 Task: Search One-way flight tickets for 2 adults, in Economy from Abuja to Casablanca to travel on 02-Nov-2023.  Stops: One stop or fewer. Choice of flight is Emirates.  Outbound departure time preference is 12:00. Connecting airport is Dubai.
Action: Mouse moved to (340, 302)
Screenshot: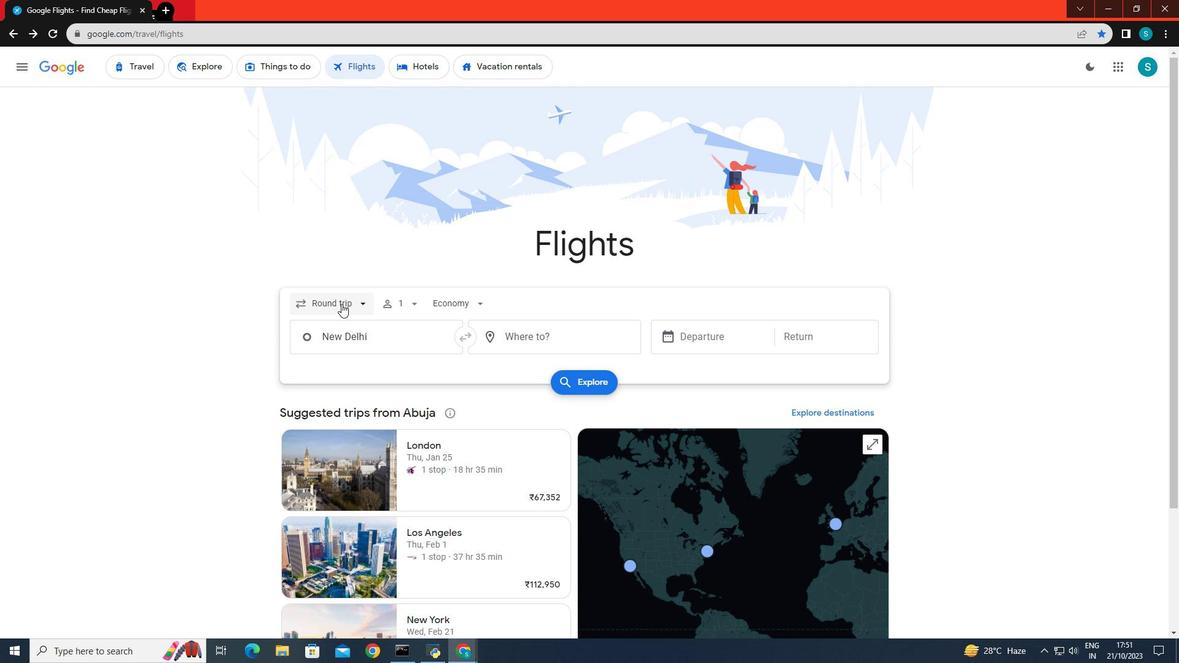 
Action: Mouse pressed left at (340, 302)
Screenshot: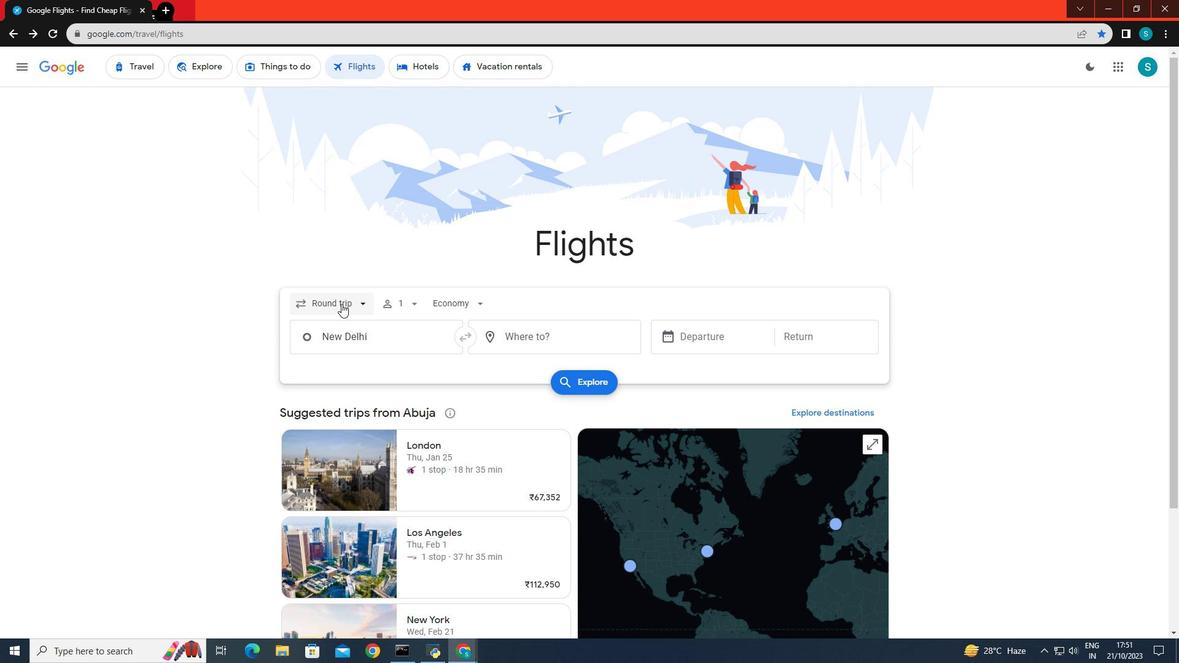 
Action: Mouse moved to (329, 356)
Screenshot: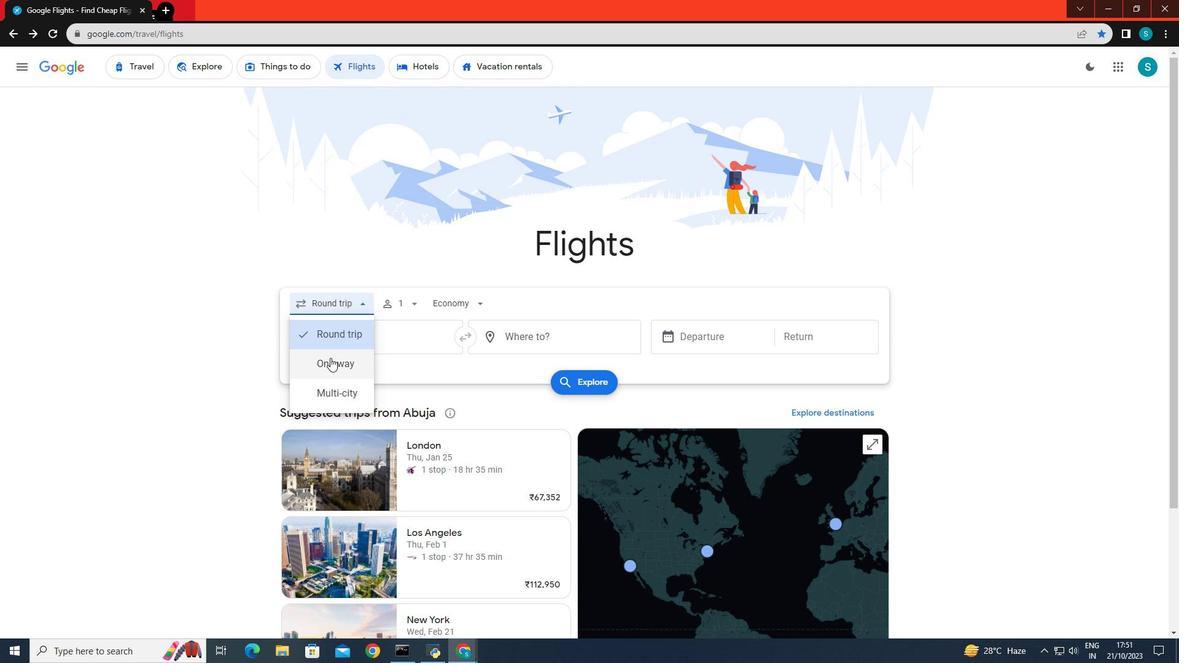 
Action: Mouse pressed left at (329, 356)
Screenshot: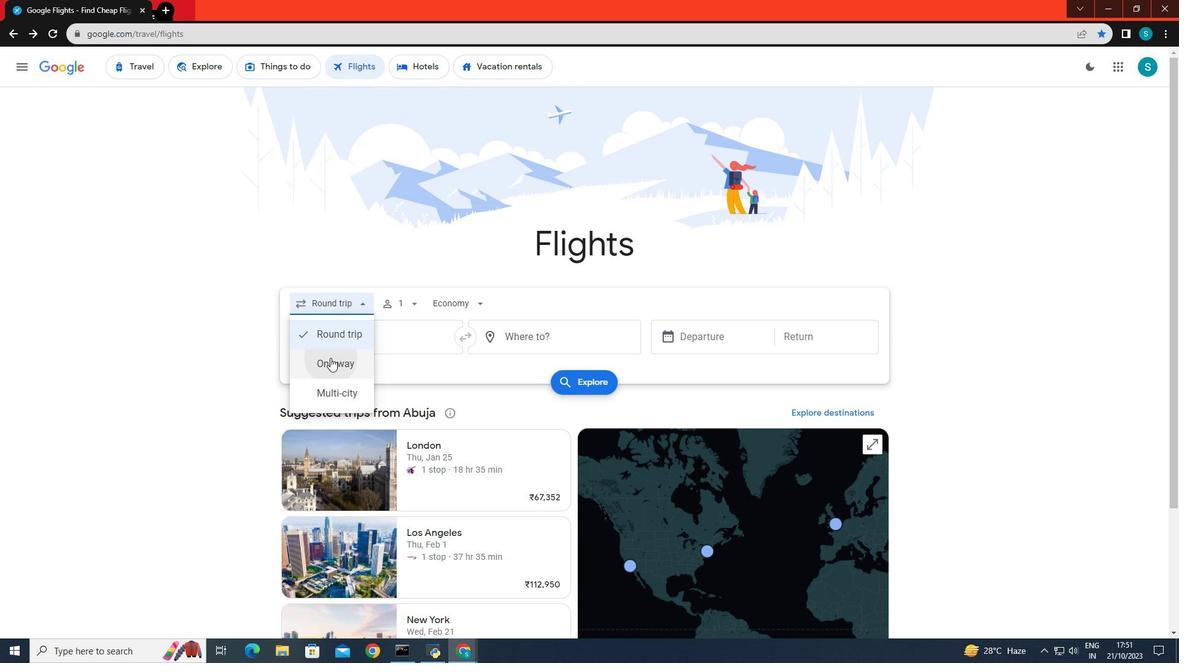 
Action: Mouse moved to (392, 299)
Screenshot: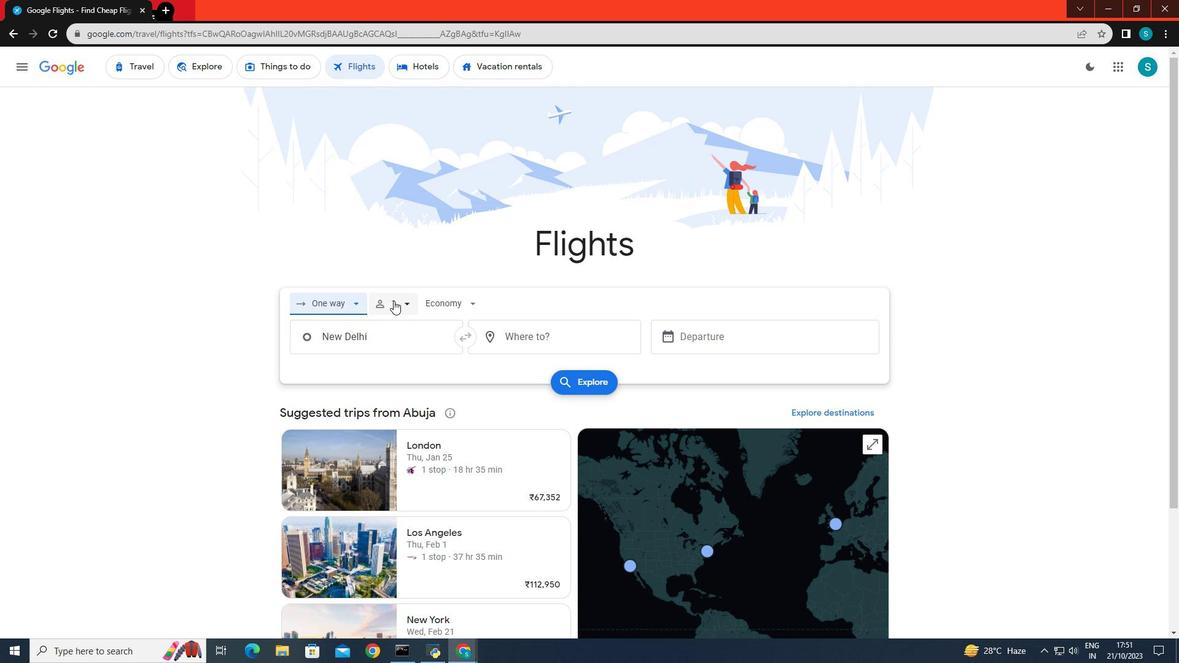 
Action: Mouse pressed left at (392, 299)
Screenshot: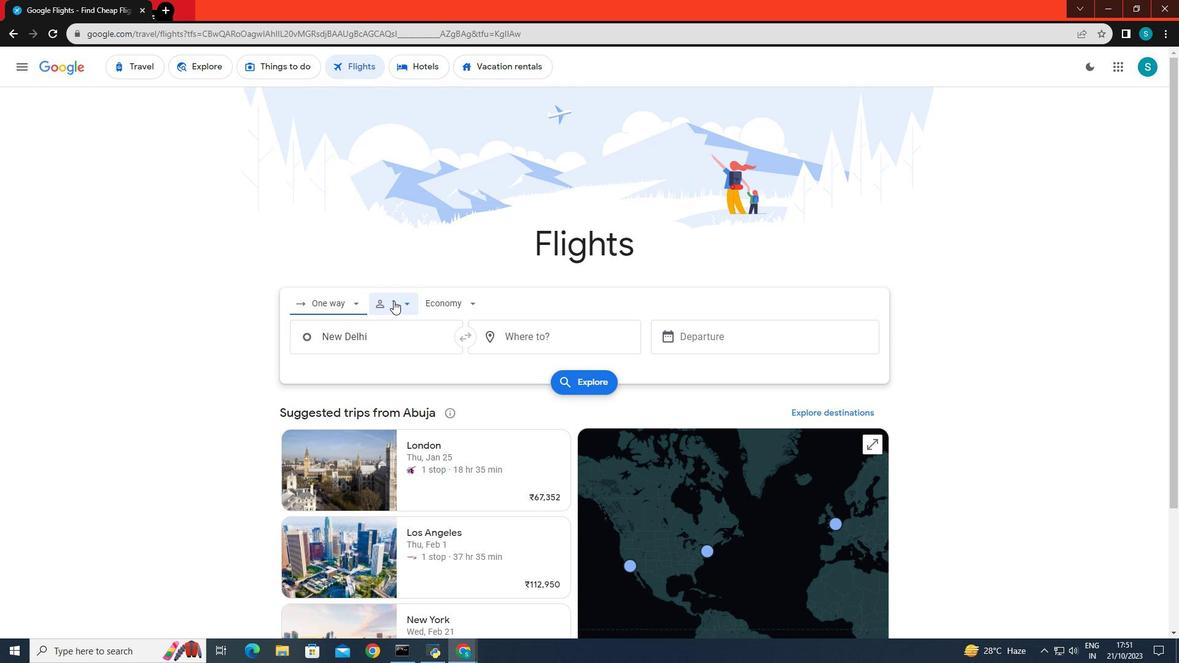 
Action: Mouse moved to (493, 334)
Screenshot: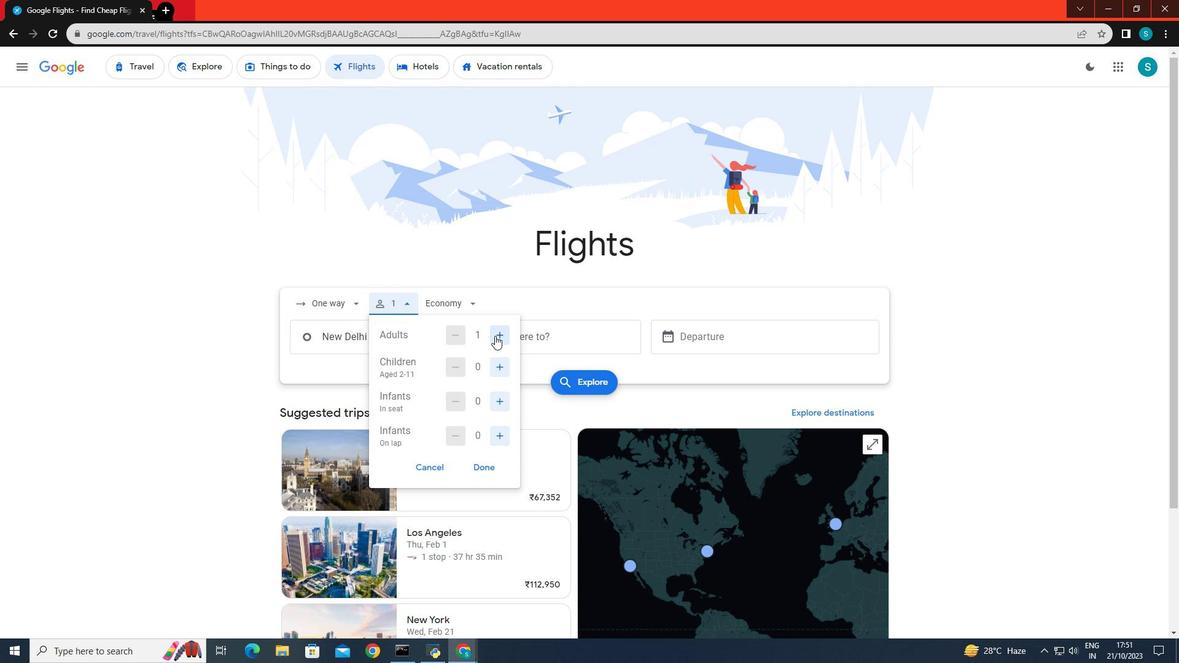 
Action: Mouse pressed left at (493, 334)
Screenshot: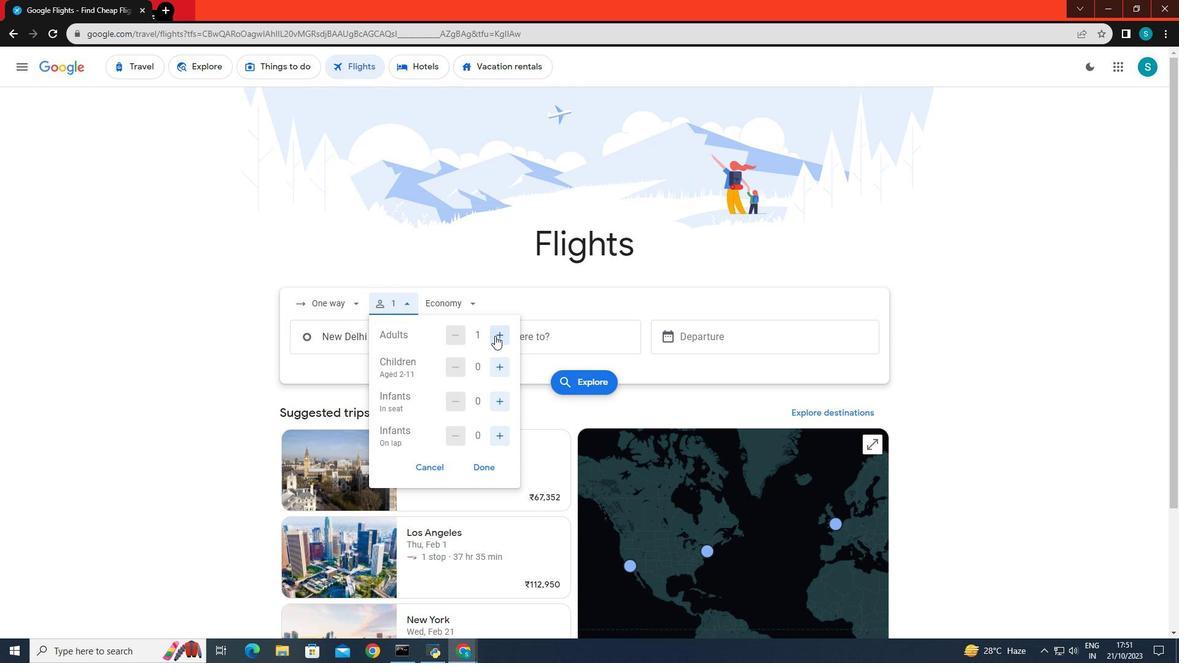 
Action: Mouse moved to (488, 461)
Screenshot: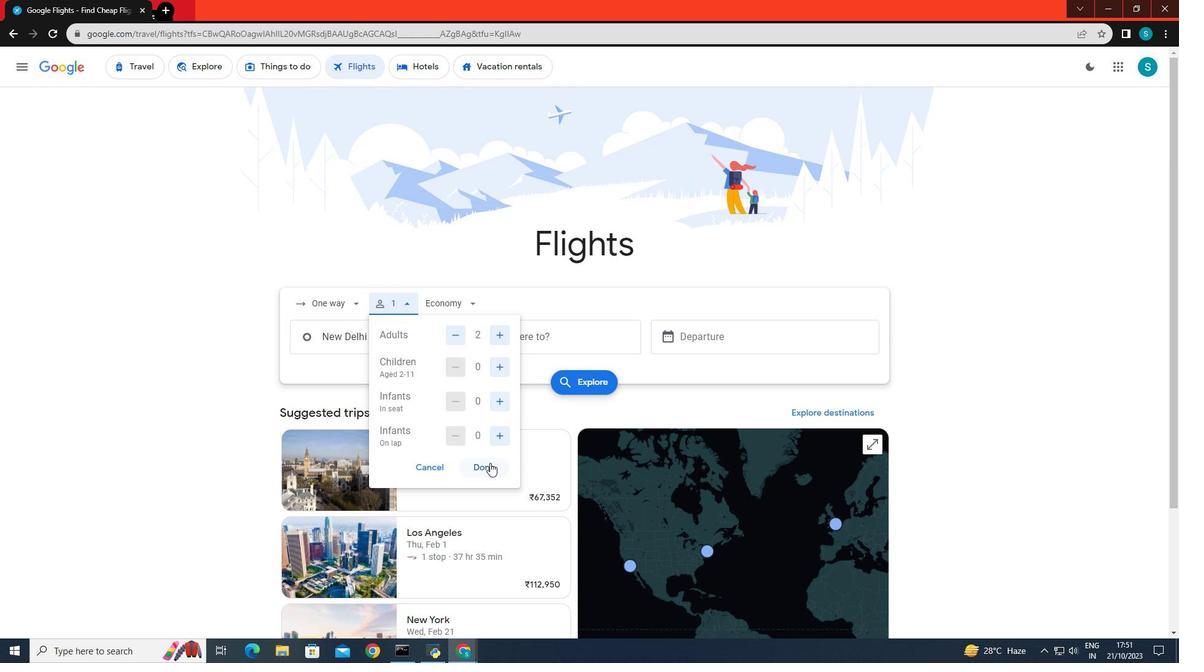 
Action: Mouse pressed left at (488, 461)
Screenshot: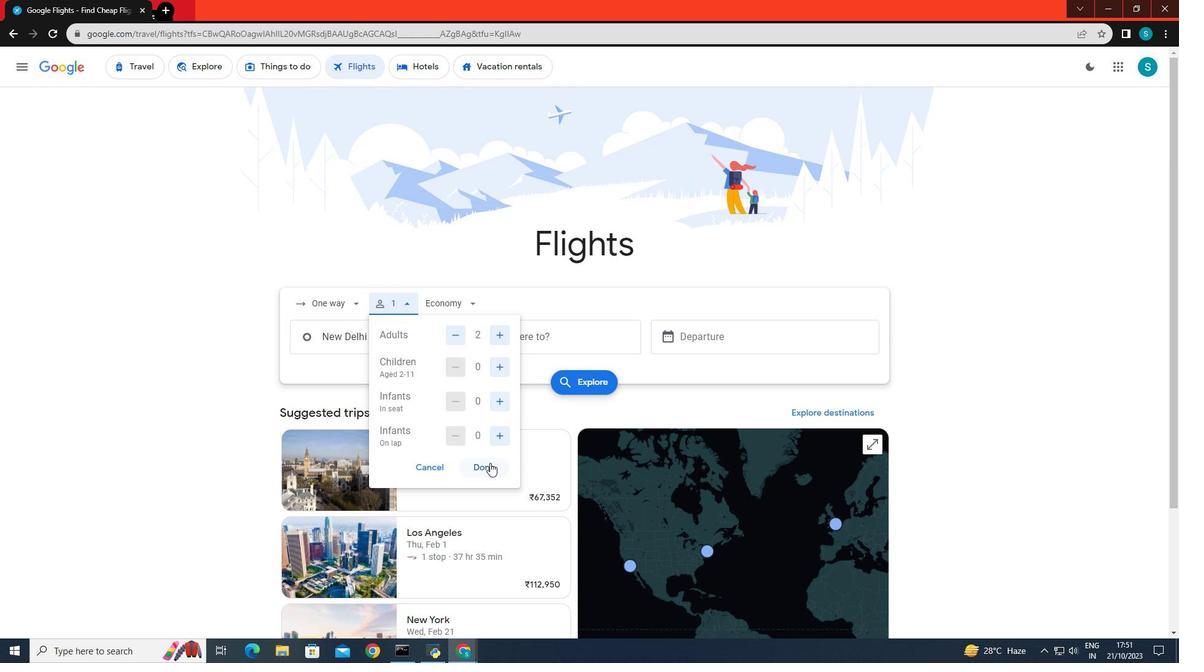 
Action: Mouse moved to (450, 302)
Screenshot: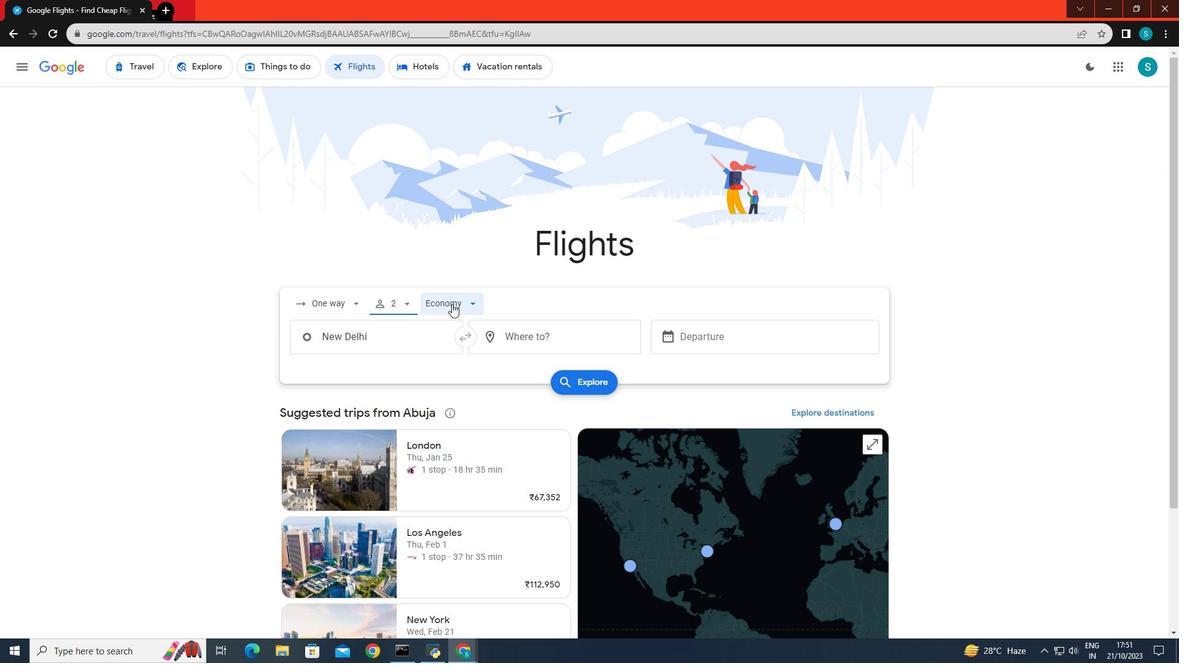 
Action: Mouse pressed left at (450, 302)
Screenshot: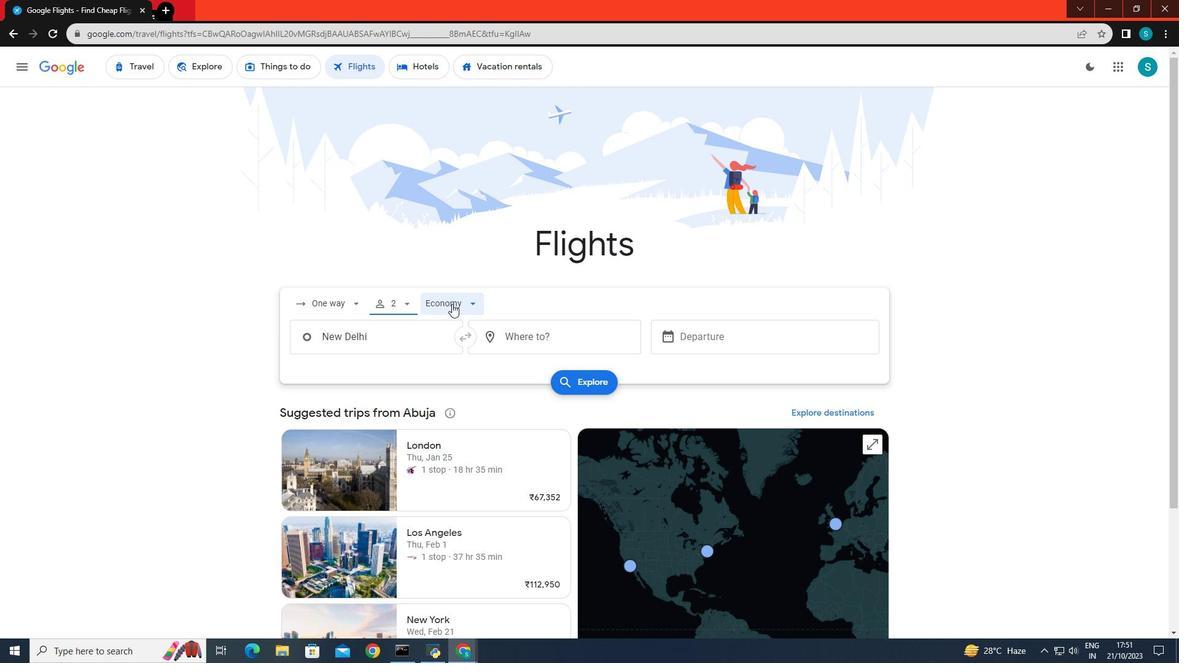 
Action: Mouse moved to (459, 335)
Screenshot: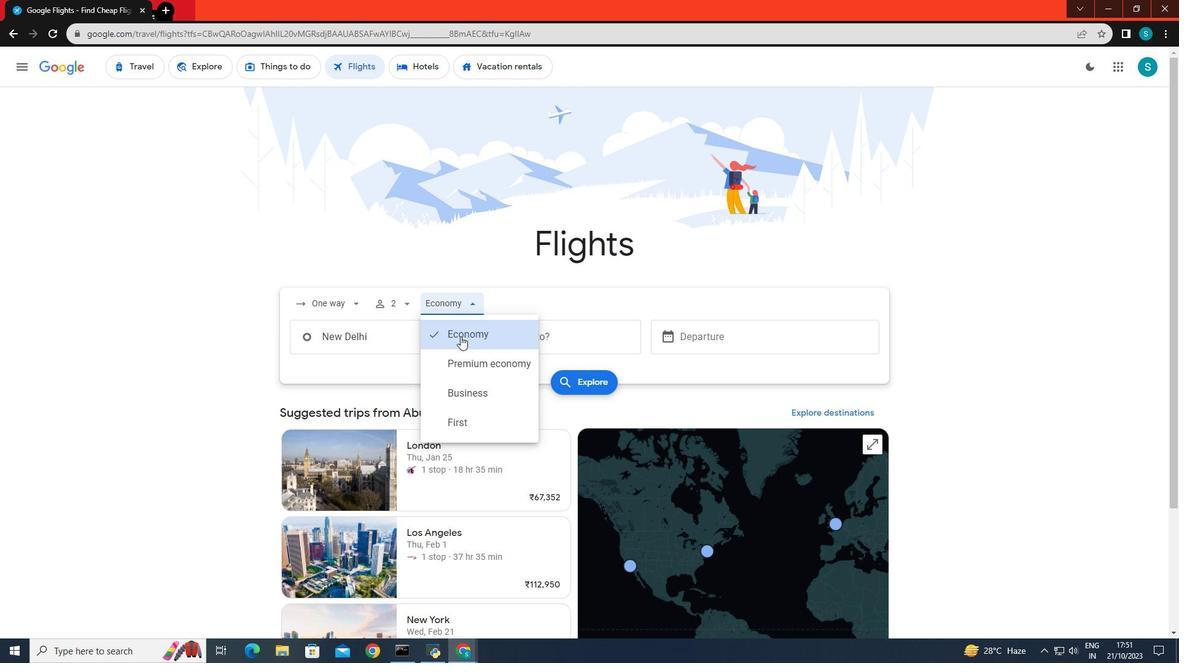 
Action: Mouse pressed left at (459, 335)
Screenshot: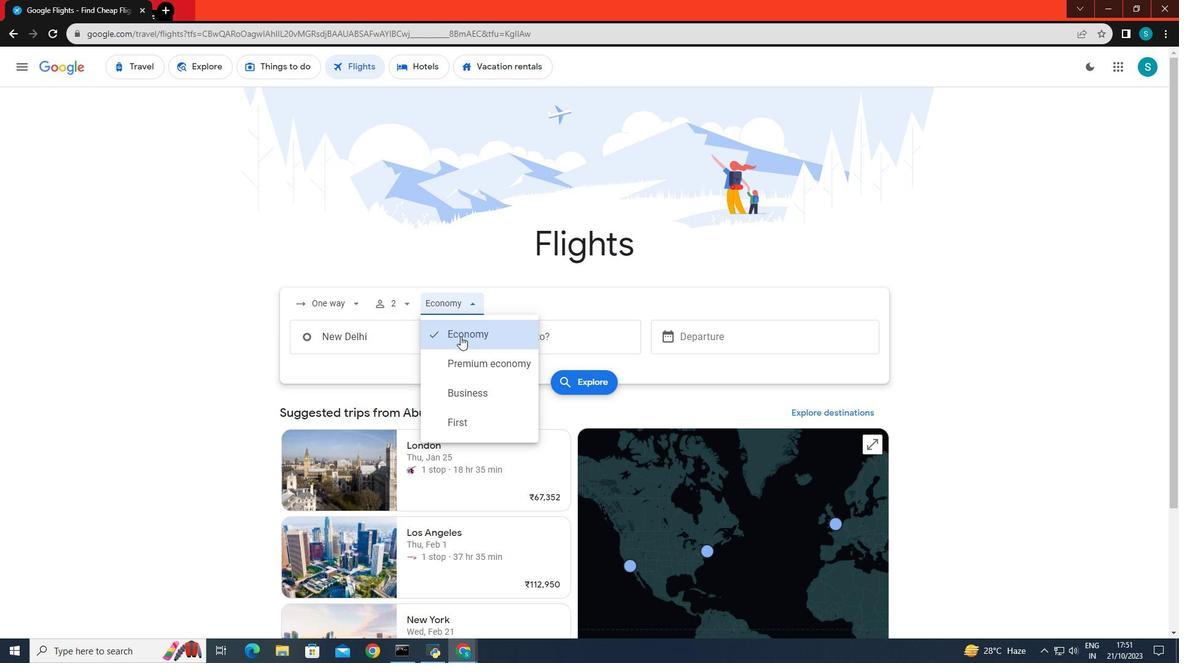 
Action: Mouse moved to (383, 336)
Screenshot: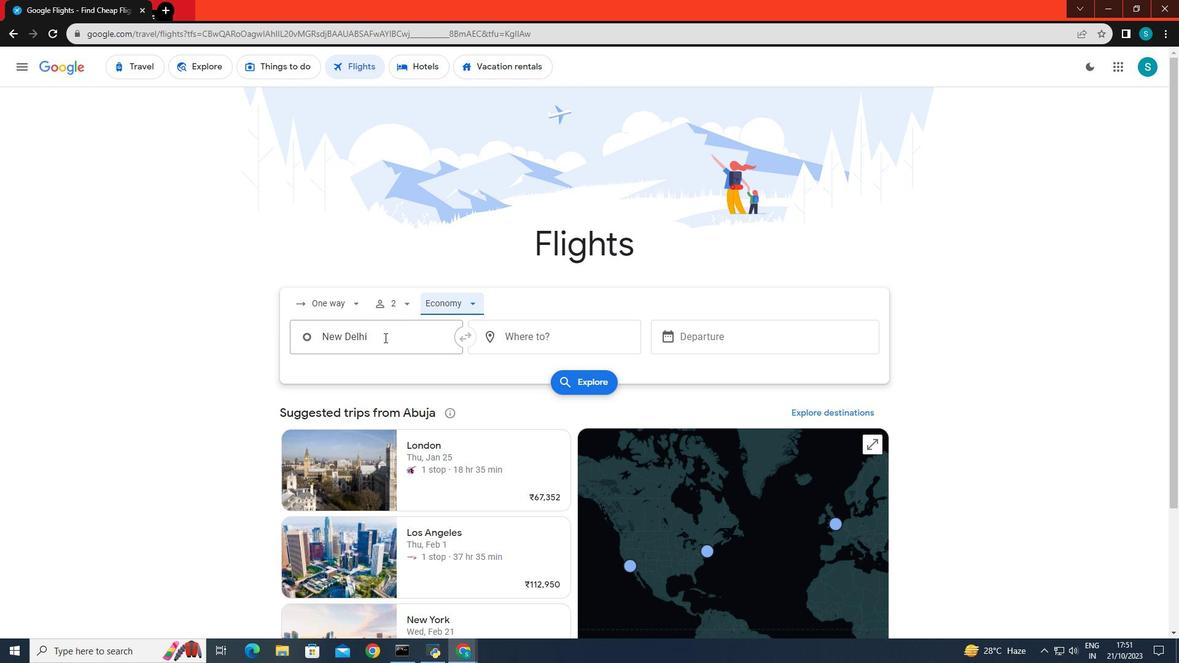 
Action: Mouse pressed left at (383, 336)
Screenshot: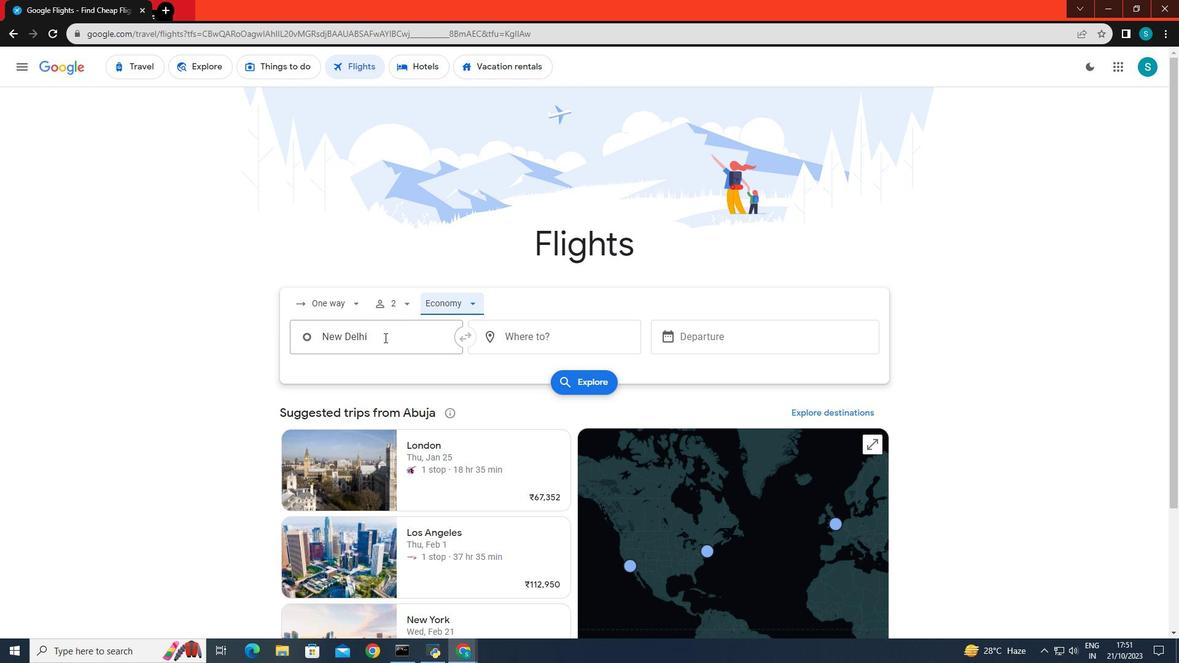 
Action: Key pressed <Key.backspace><Key.caps_lock>A<Key.caps_lock>buja,
Screenshot: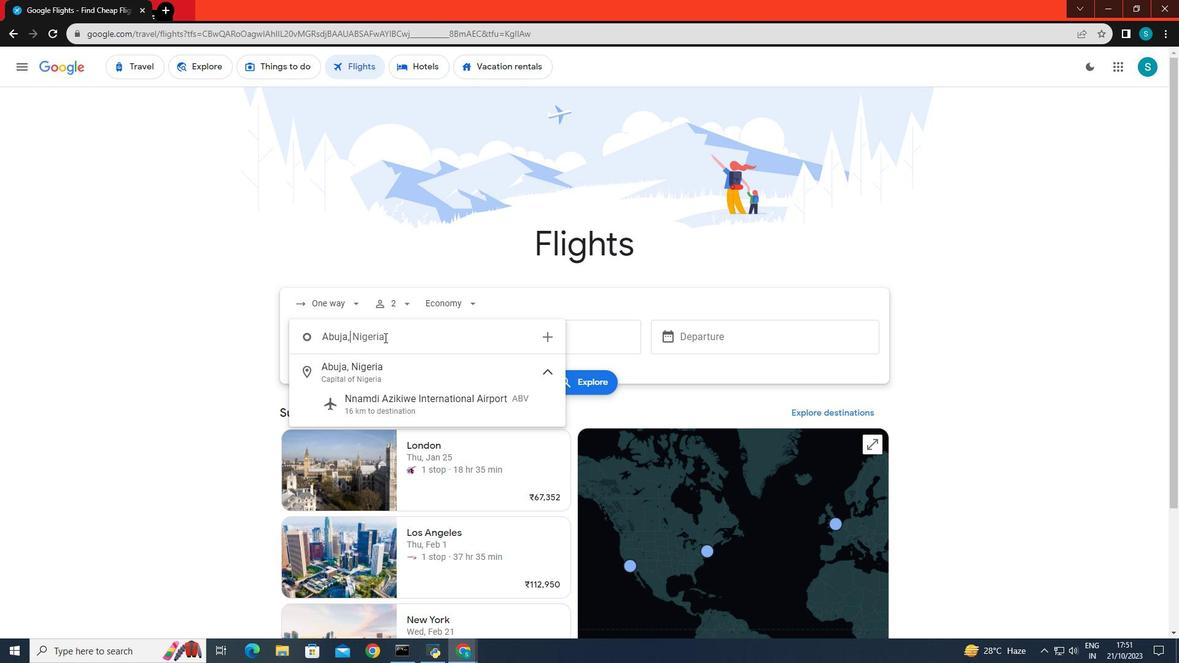 
Action: Mouse moved to (405, 392)
Screenshot: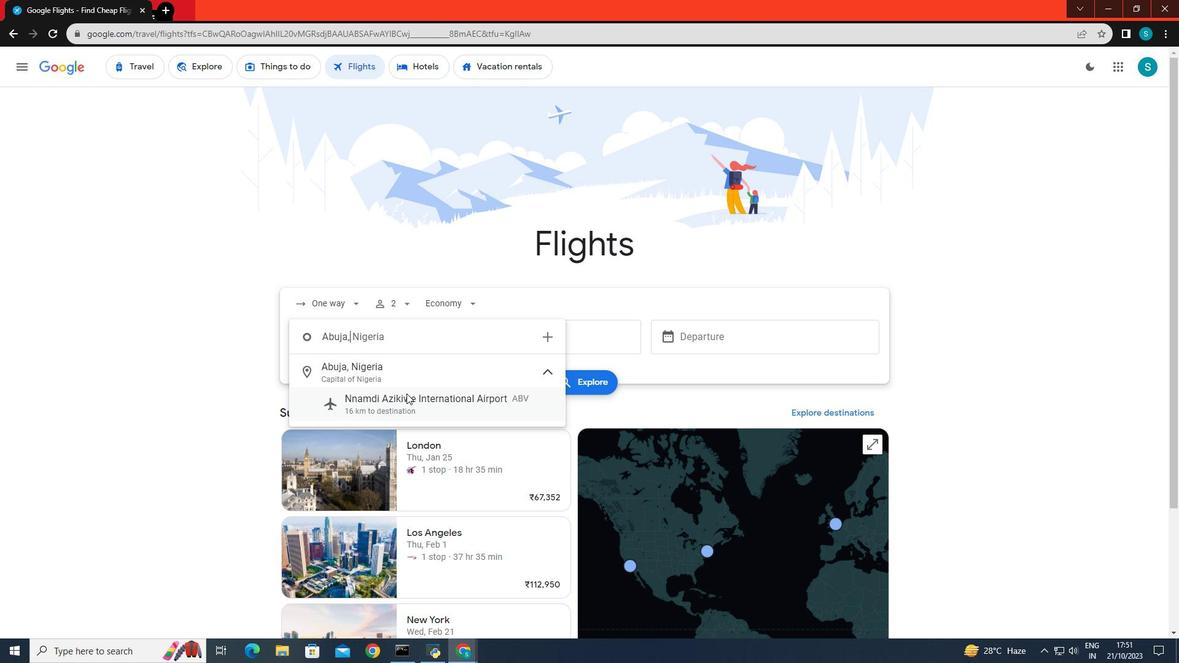 
Action: Mouse pressed left at (405, 392)
Screenshot: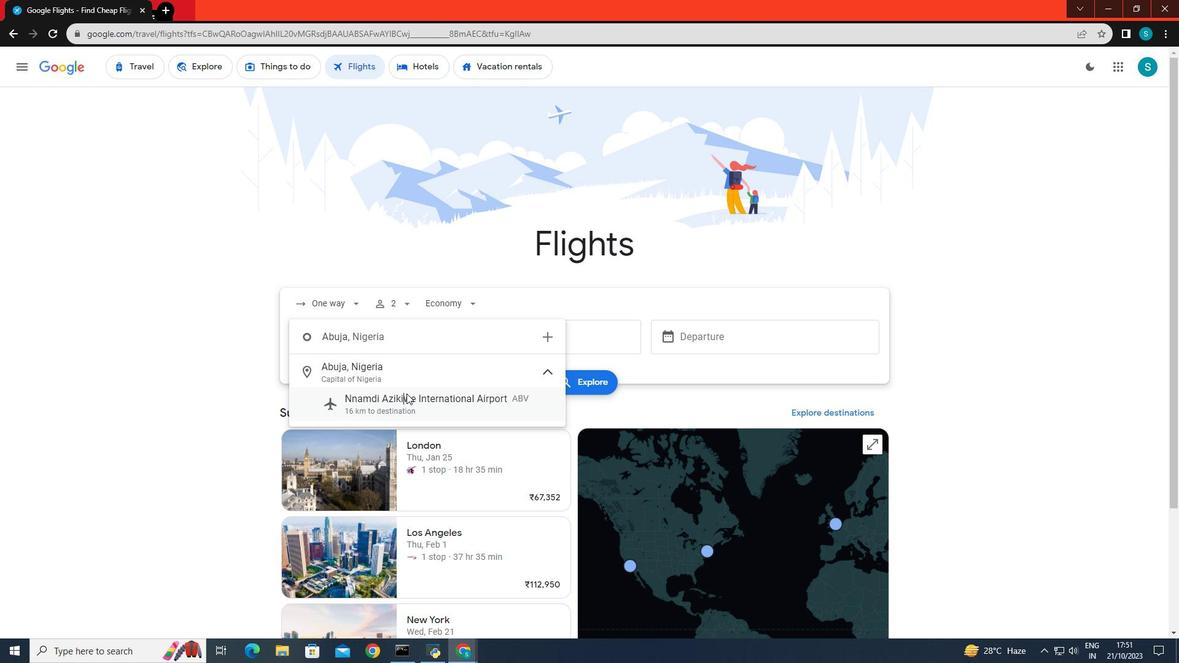 
Action: Mouse moved to (510, 337)
Screenshot: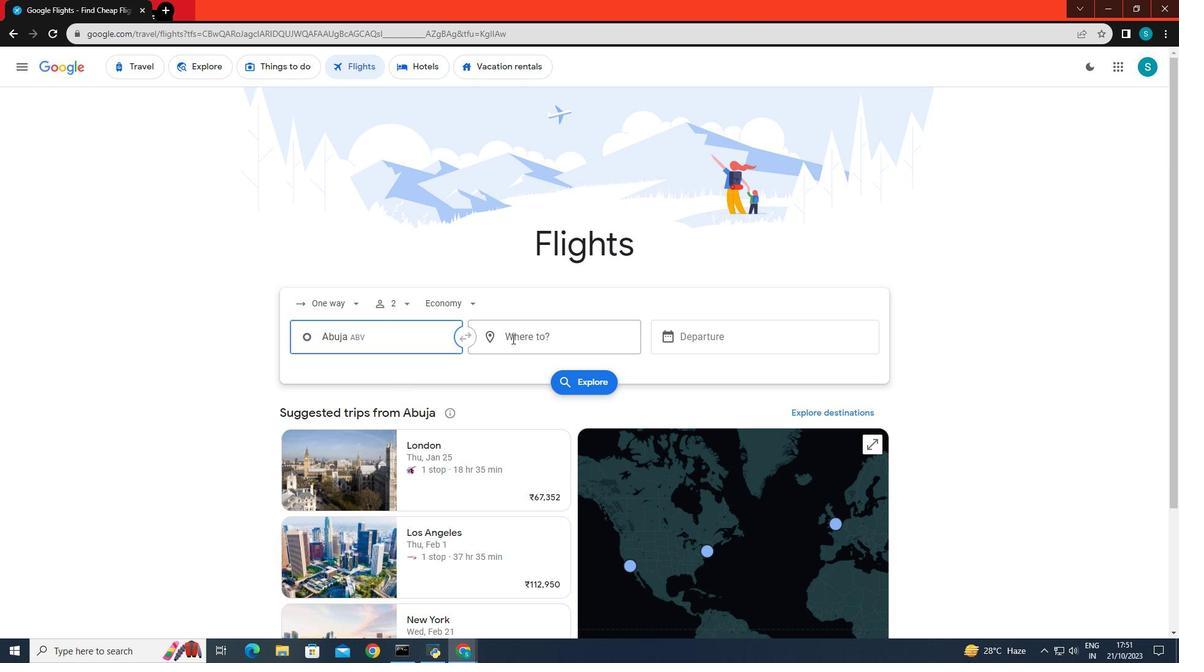 
Action: Mouse pressed left at (510, 337)
Screenshot: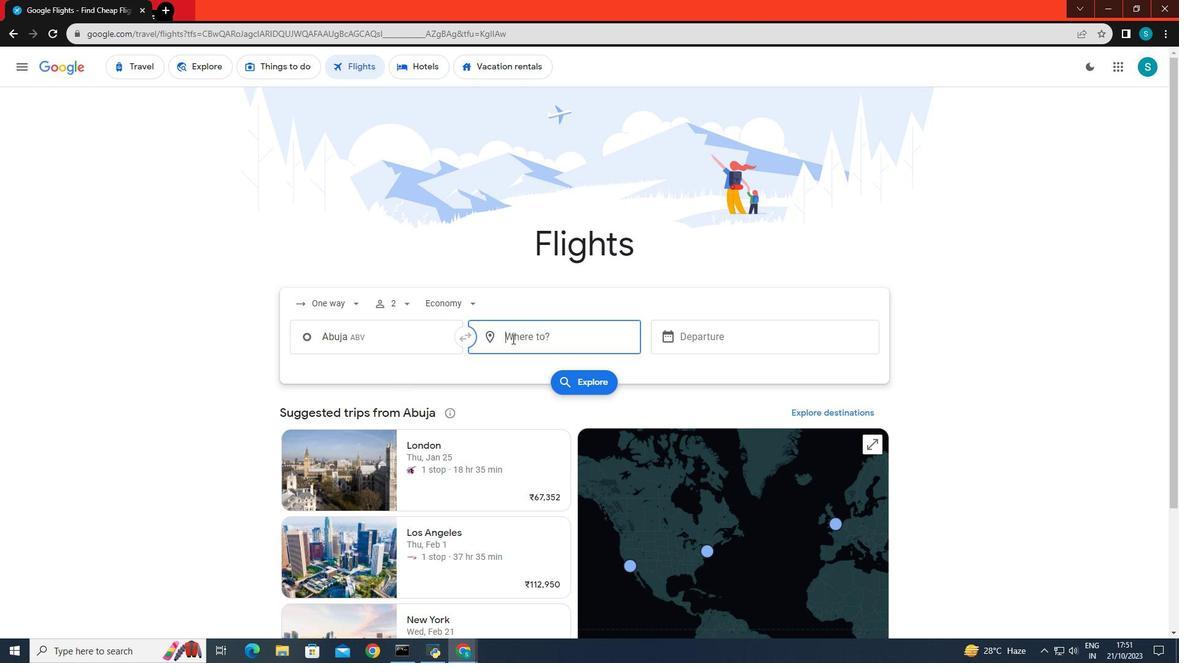 
Action: Mouse moved to (475, 332)
Screenshot: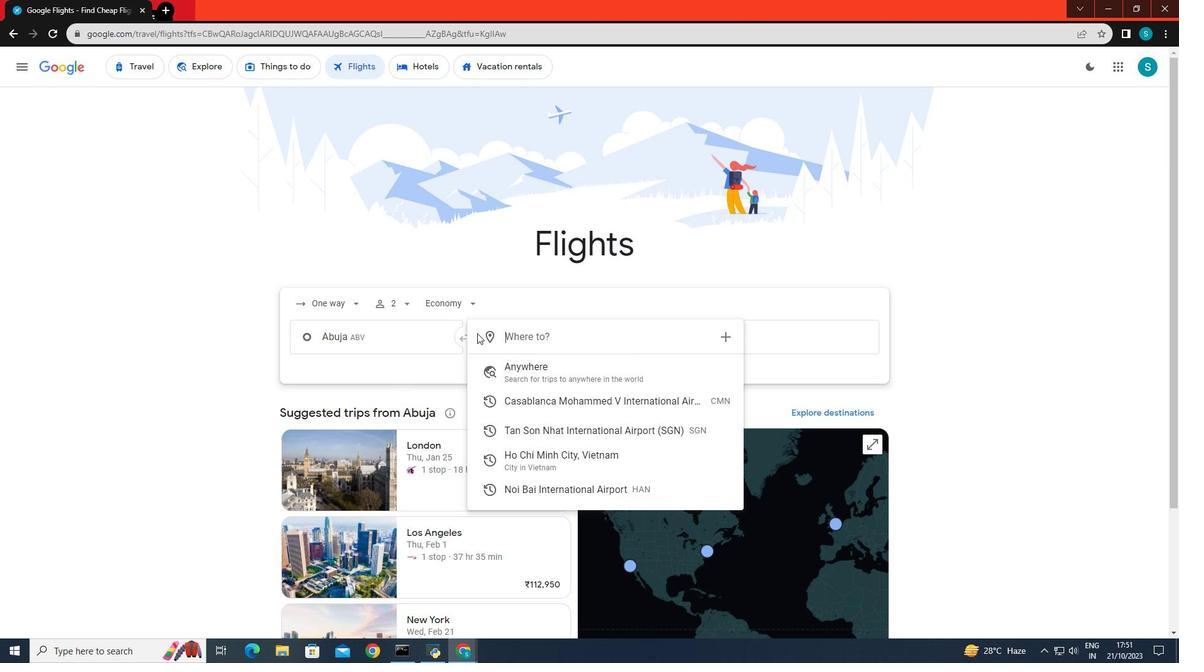 
Action: Key pressed <Key.caps_lock>C<Key.caps_lock>asal<Key.backspace>bal<Key.backspace><Key.backspace>lanca
Screenshot: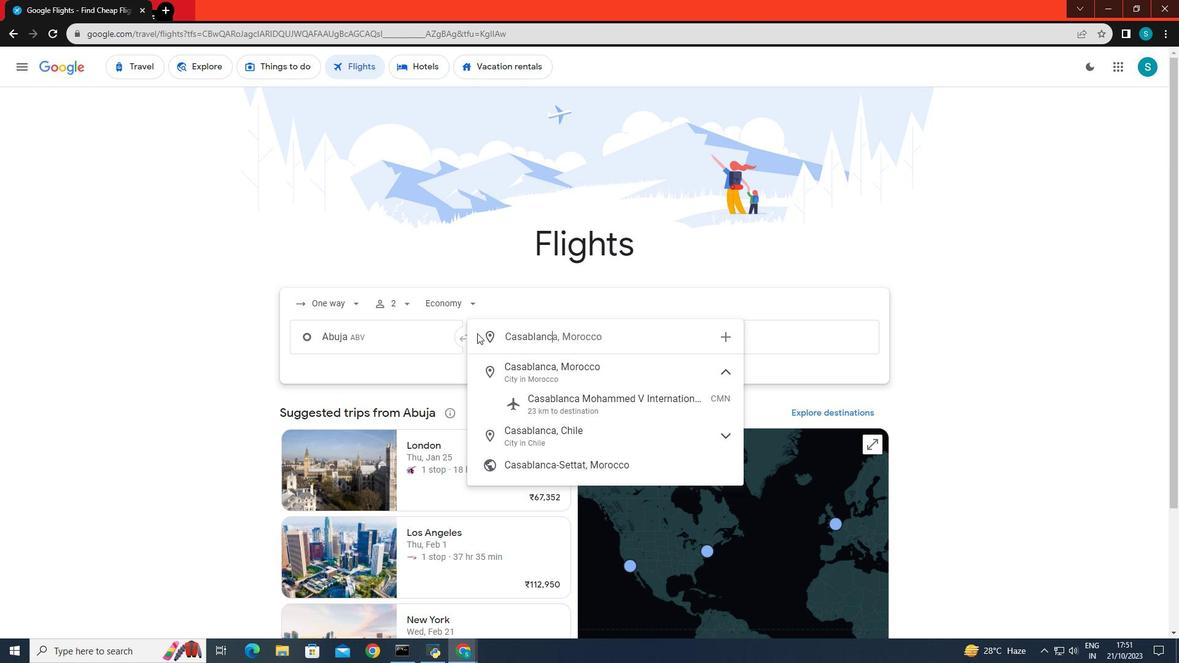 
Action: Mouse moved to (532, 394)
Screenshot: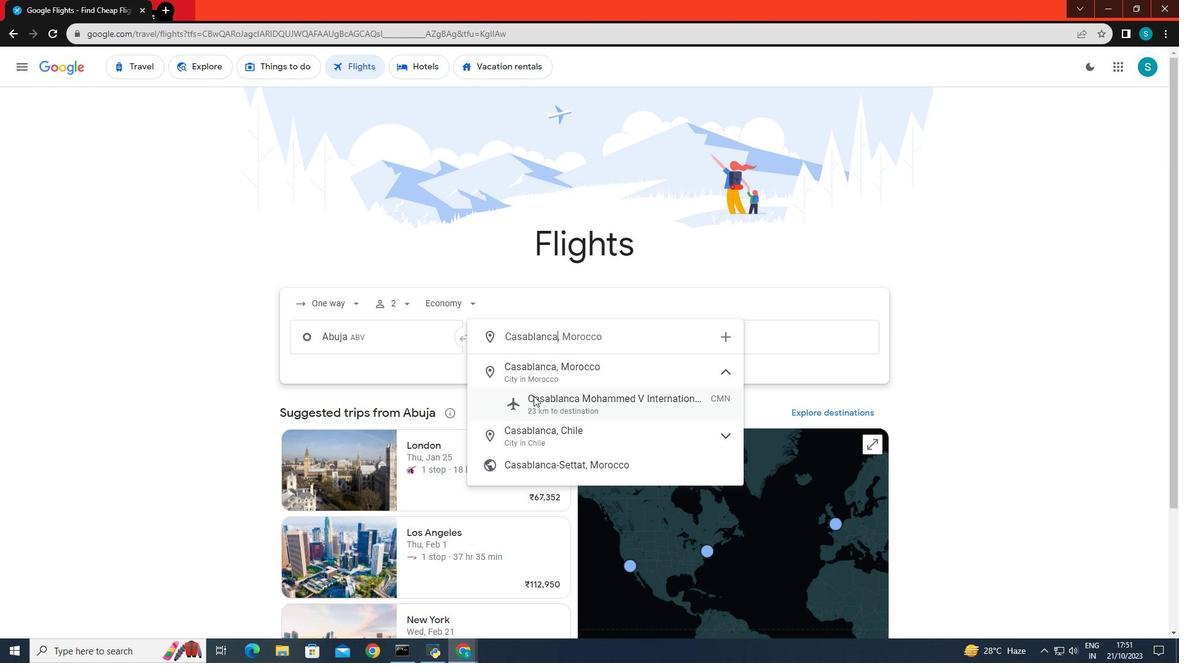 
Action: Mouse pressed left at (532, 394)
Screenshot: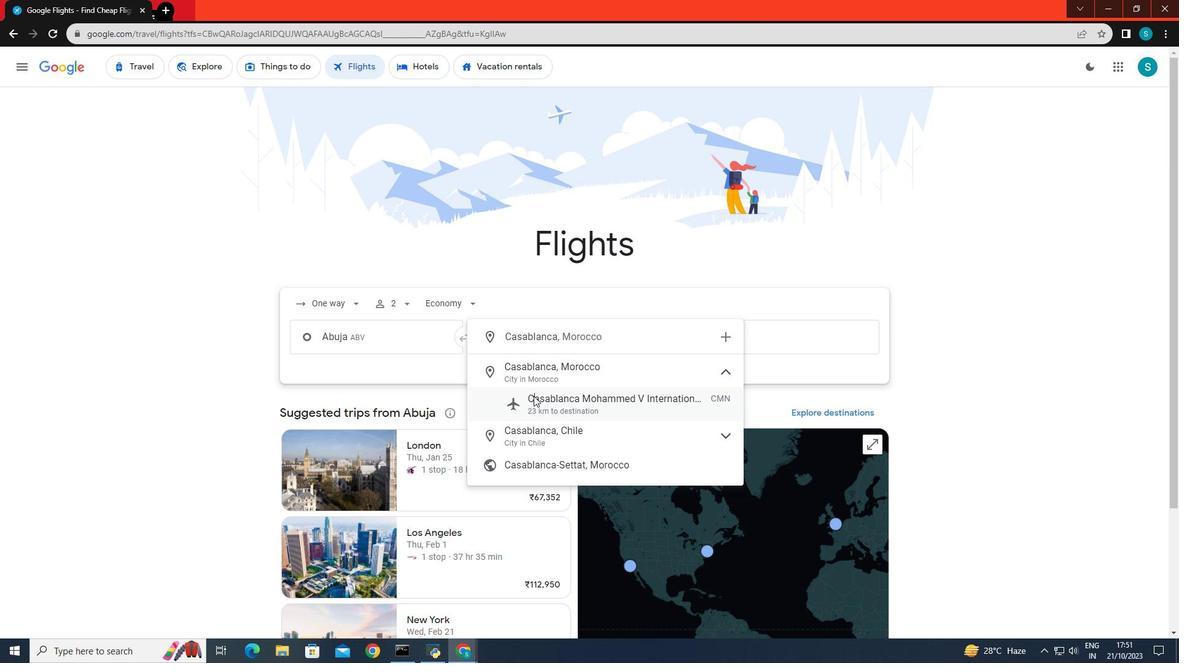 
Action: Mouse moved to (701, 342)
Screenshot: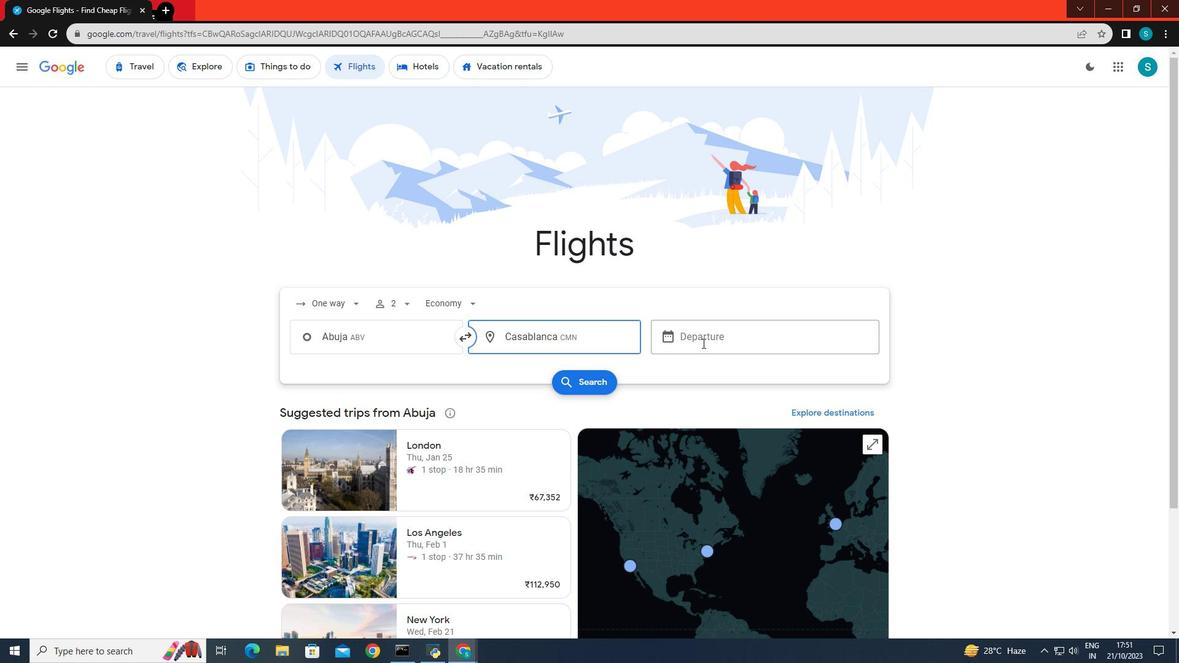 
Action: Mouse pressed left at (701, 342)
Screenshot: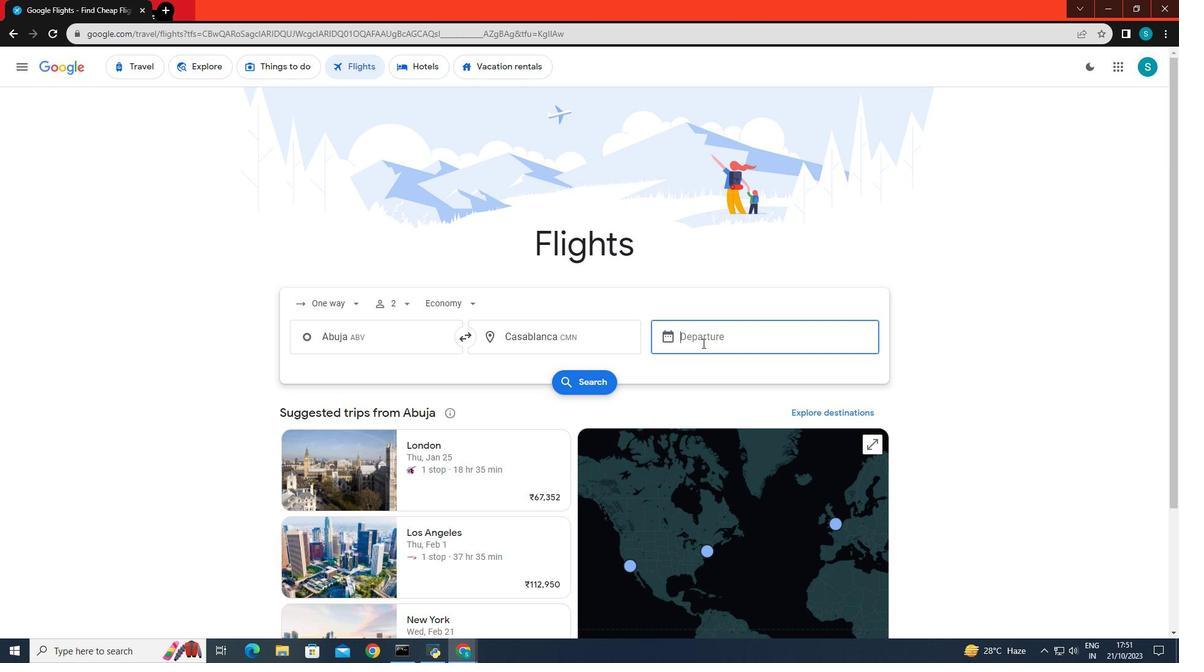 
Action: Mouse moved to (796, 416)
Screenshot: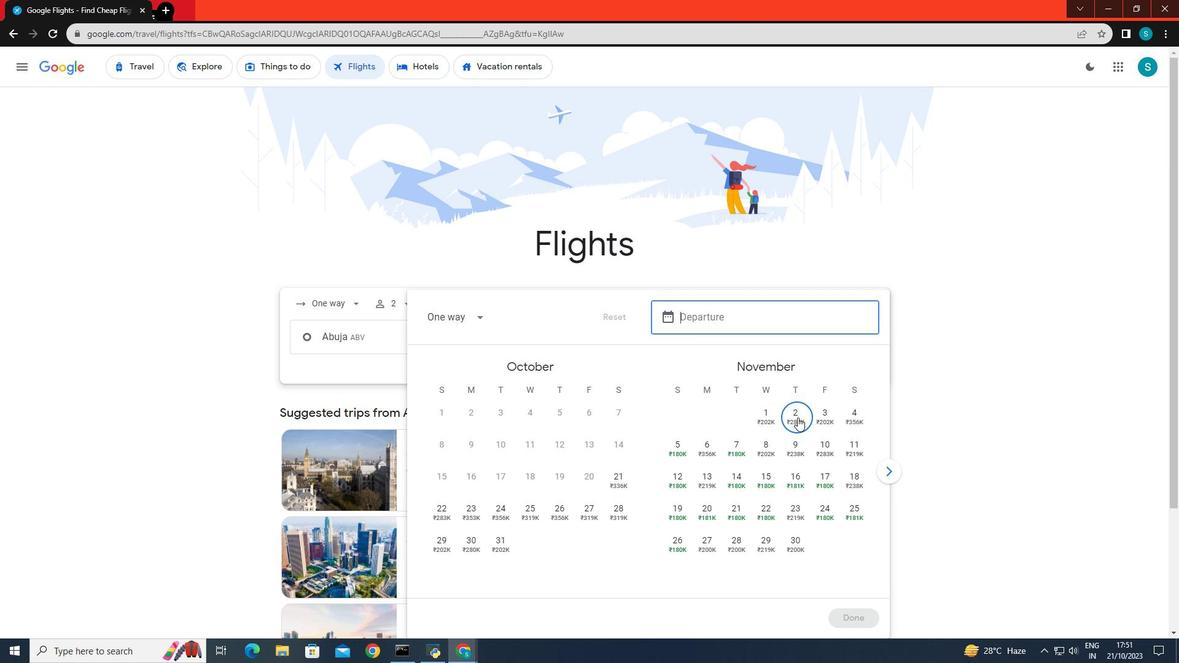 
Action: Mouse pressed left at (796, 416)
Screenshot: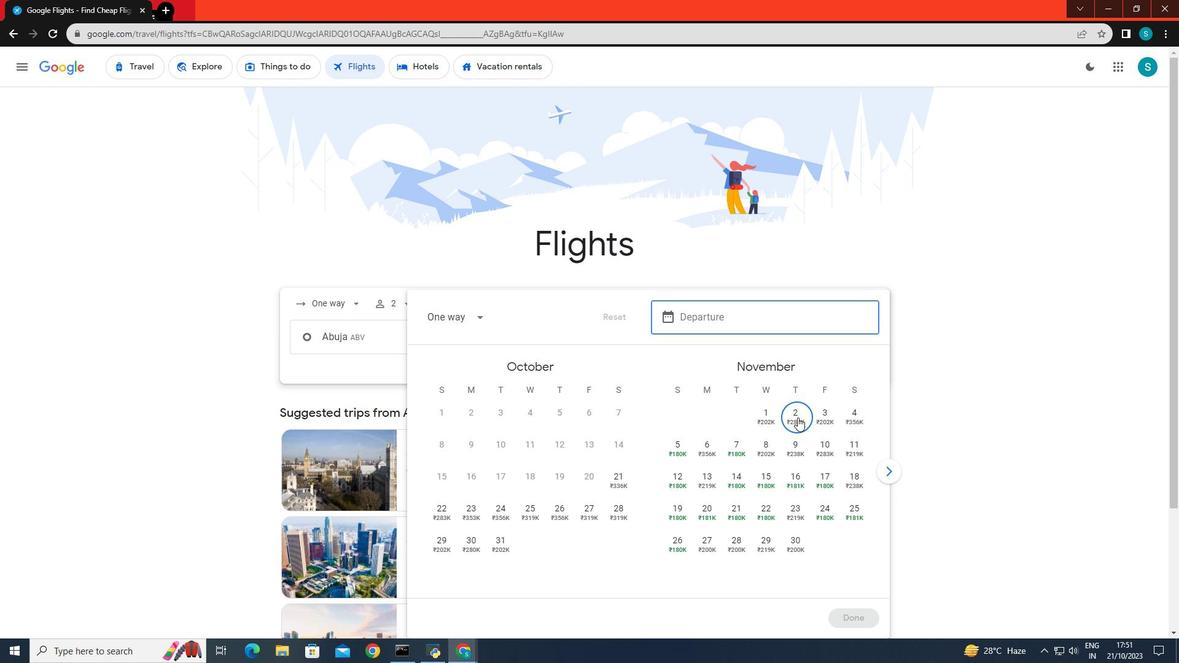
Action: Mouse moved to (846, 612)
Screenshot: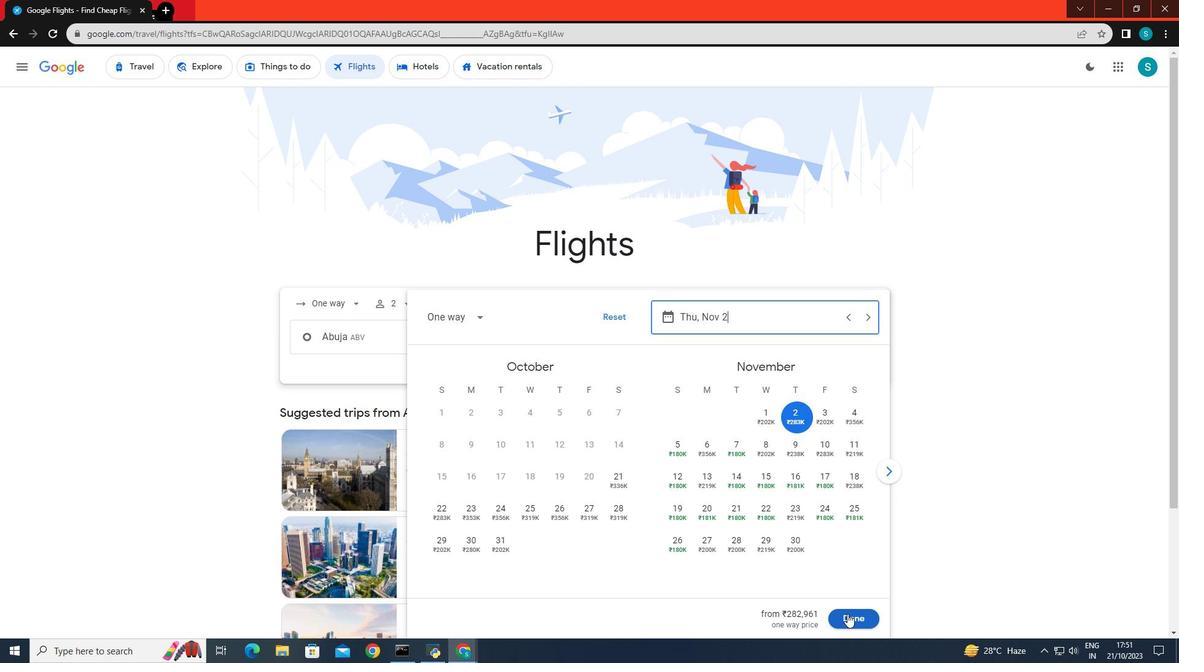 
Action: Mouse pressed left at (846, 612)
Screenshot: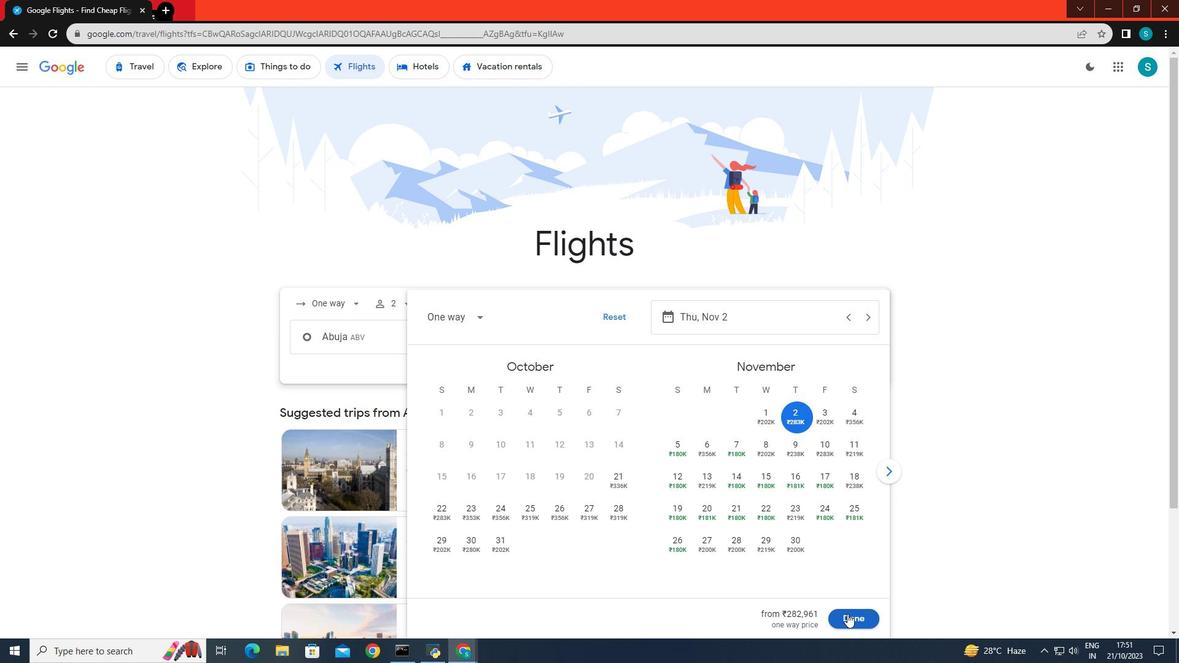 
Action: Mouse moved to (666, 309)
Screenshot: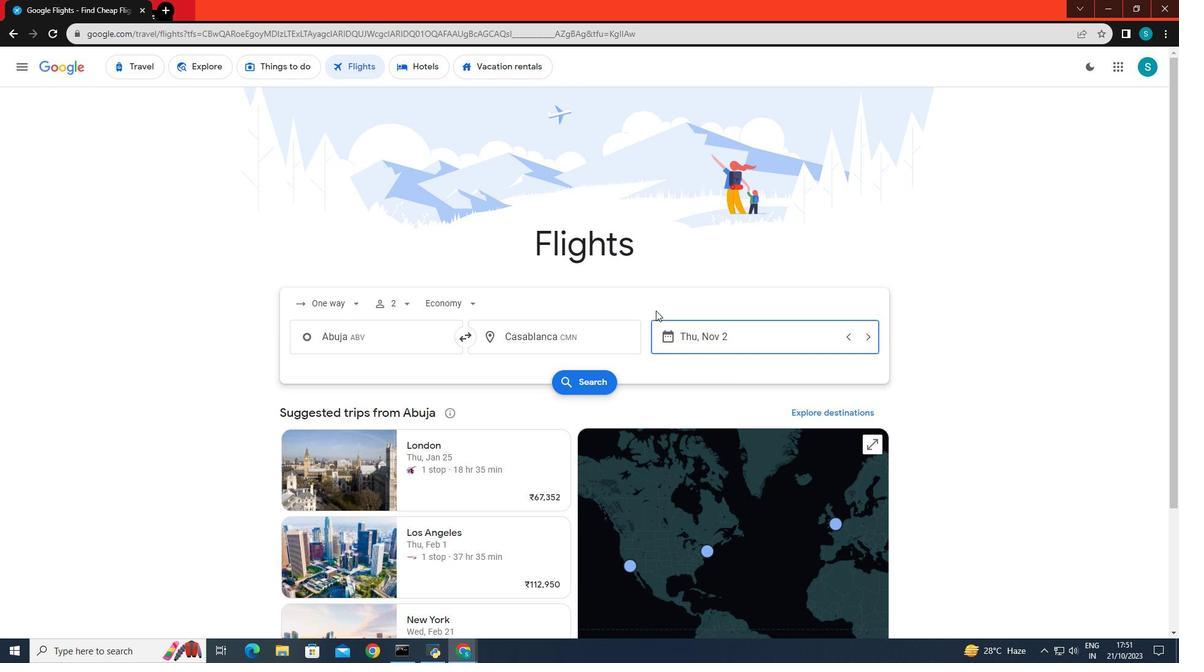
Action: Mouse scrolled (666, 308) with delta (0, 0)
Screenshot: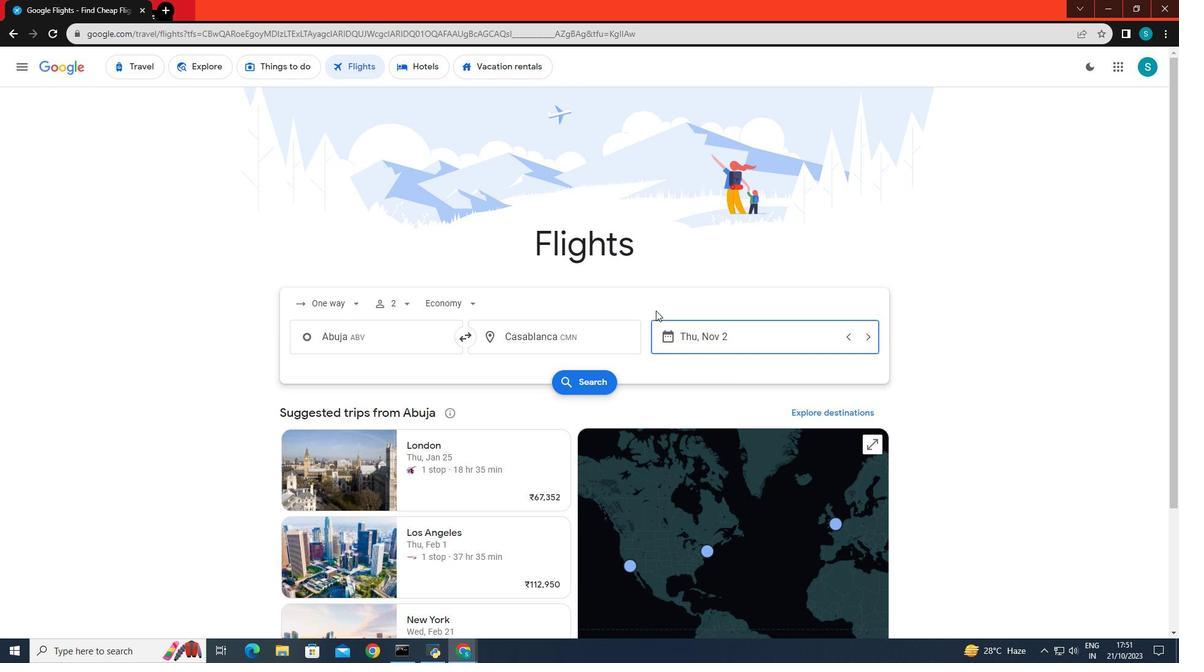 
Action: Mouse moved to (647, 309)
Screenshot: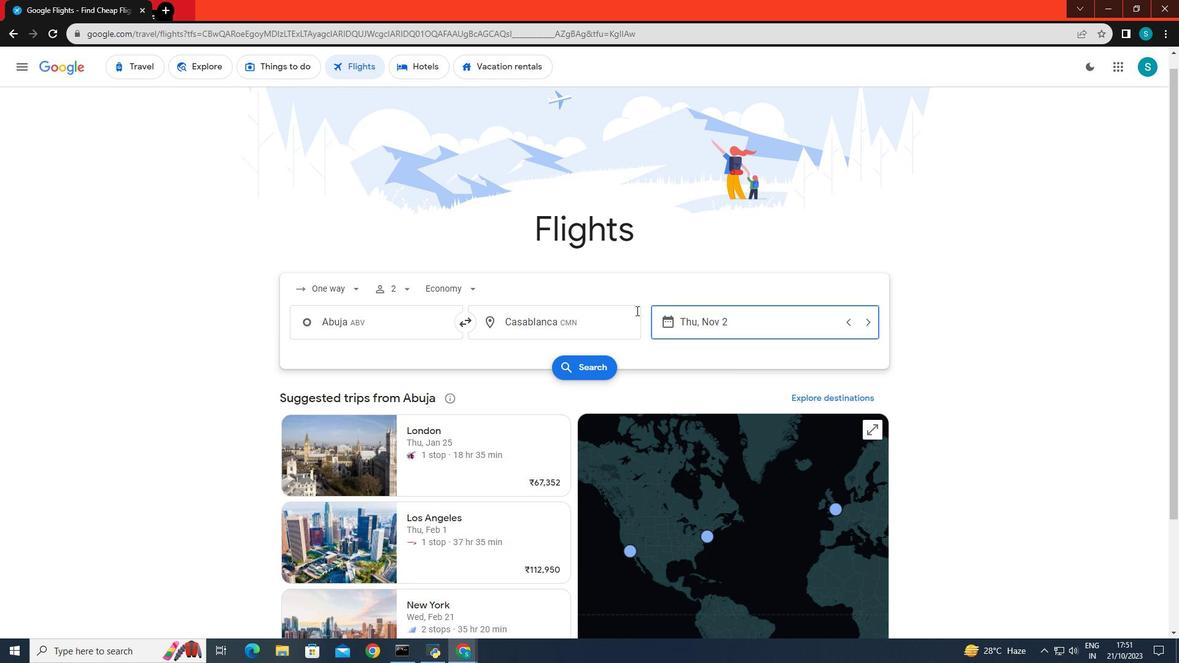 
Action: Mouse scrolled (647, 308) with delta (0, 0)
Screenshot: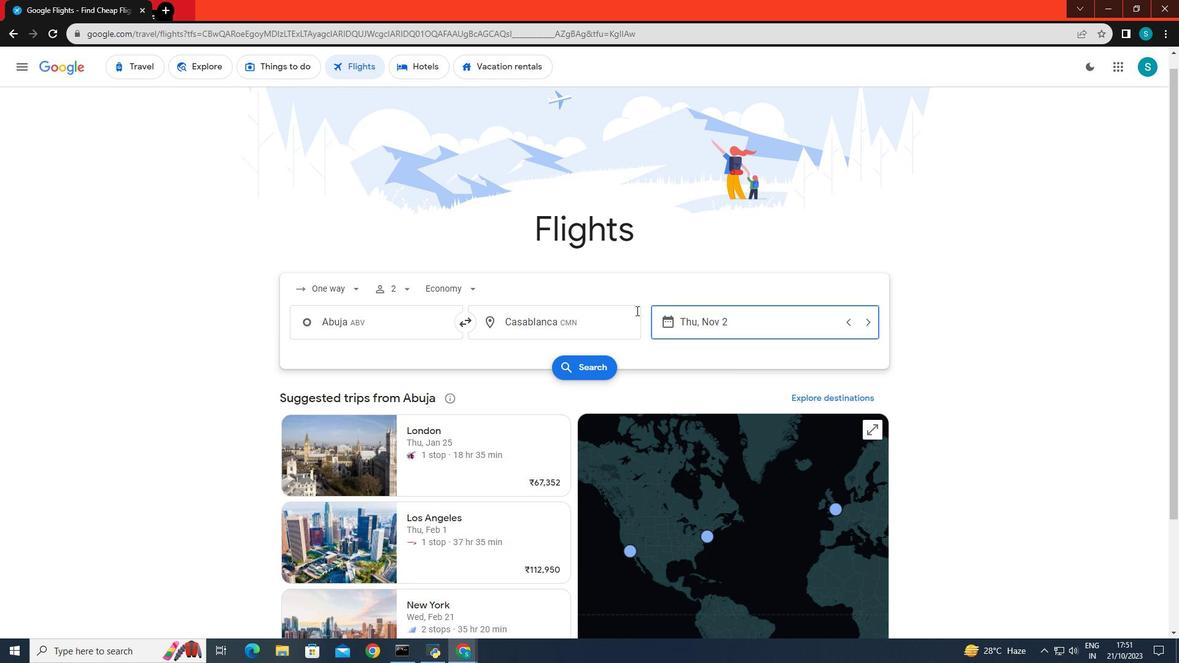 
Action: Mouse moved to (573, 263)
Screenshot: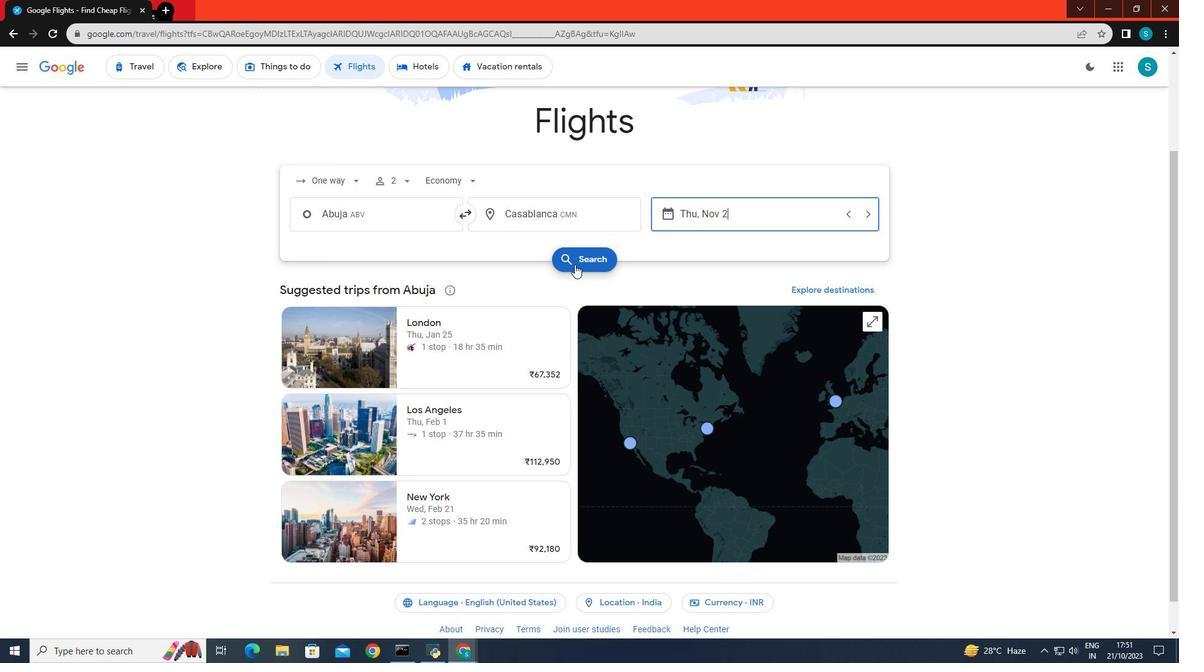 
Action: Mouse pressed left at (573, 263)
Screenshot: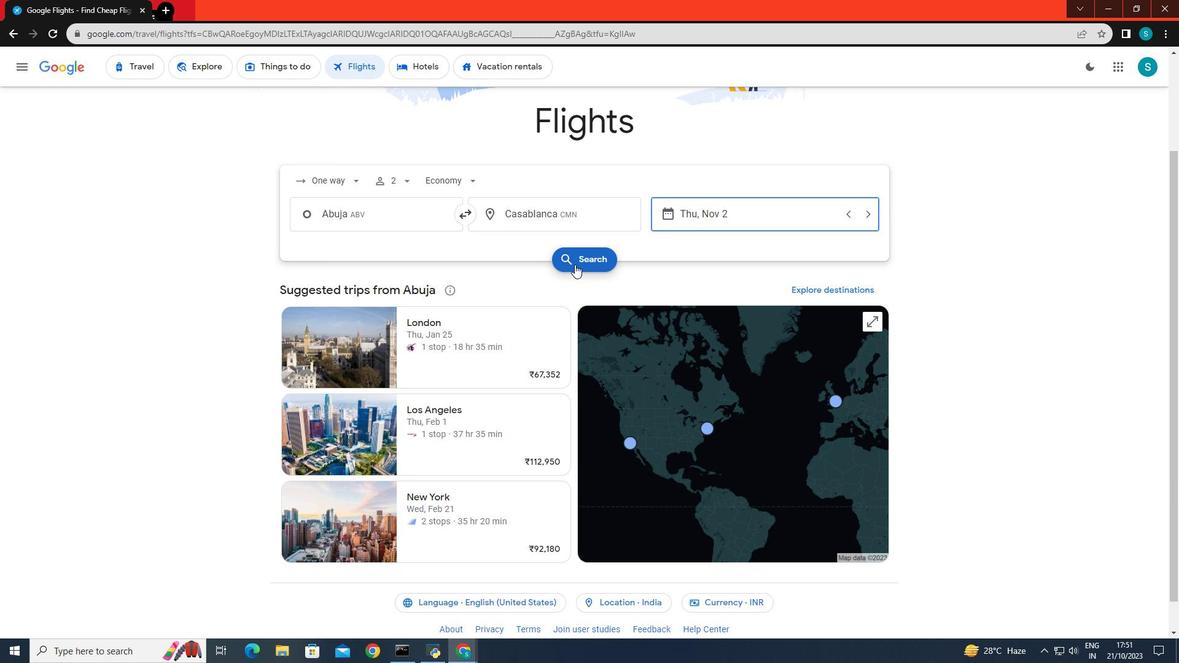 
Action: Mouse moved to (381, 179)
Screenshot: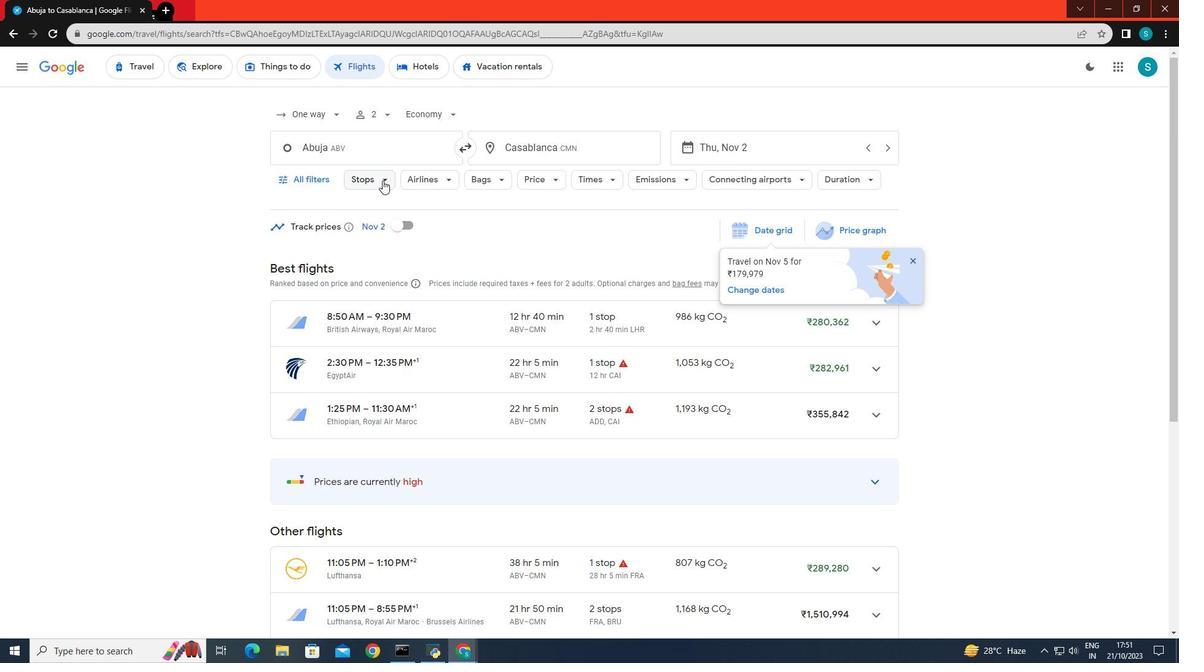 
Action: Mouse pressed left at (381, 179)
Screenshot: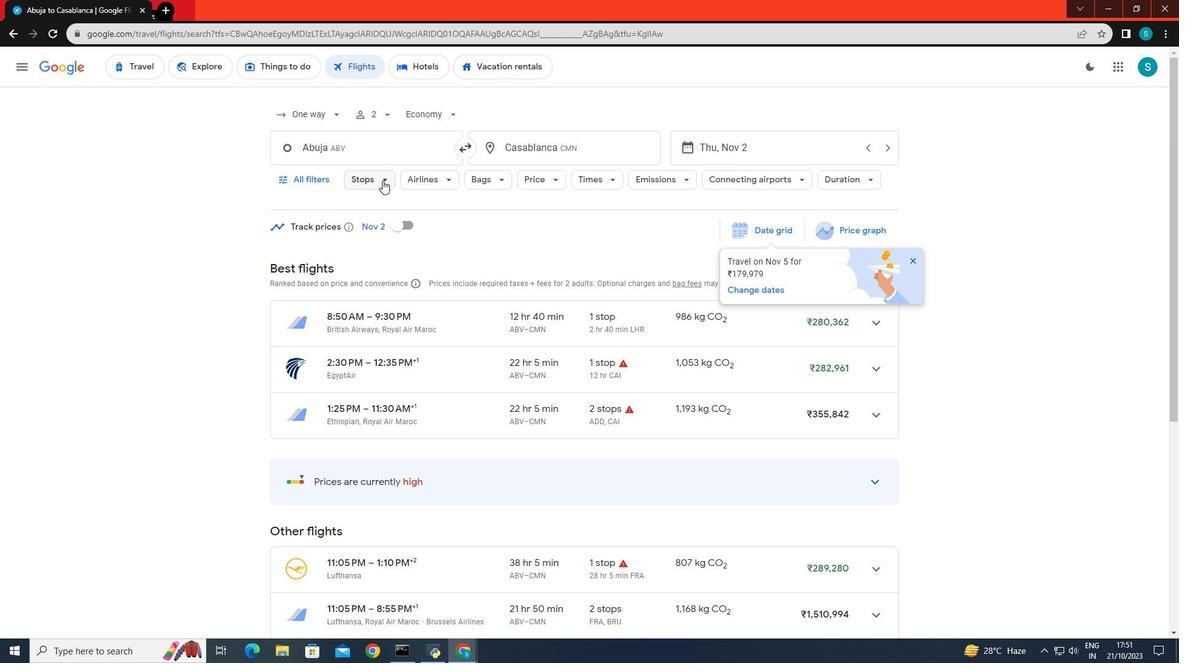 
Action: Mouse moved to (374, 301)
Screenshot: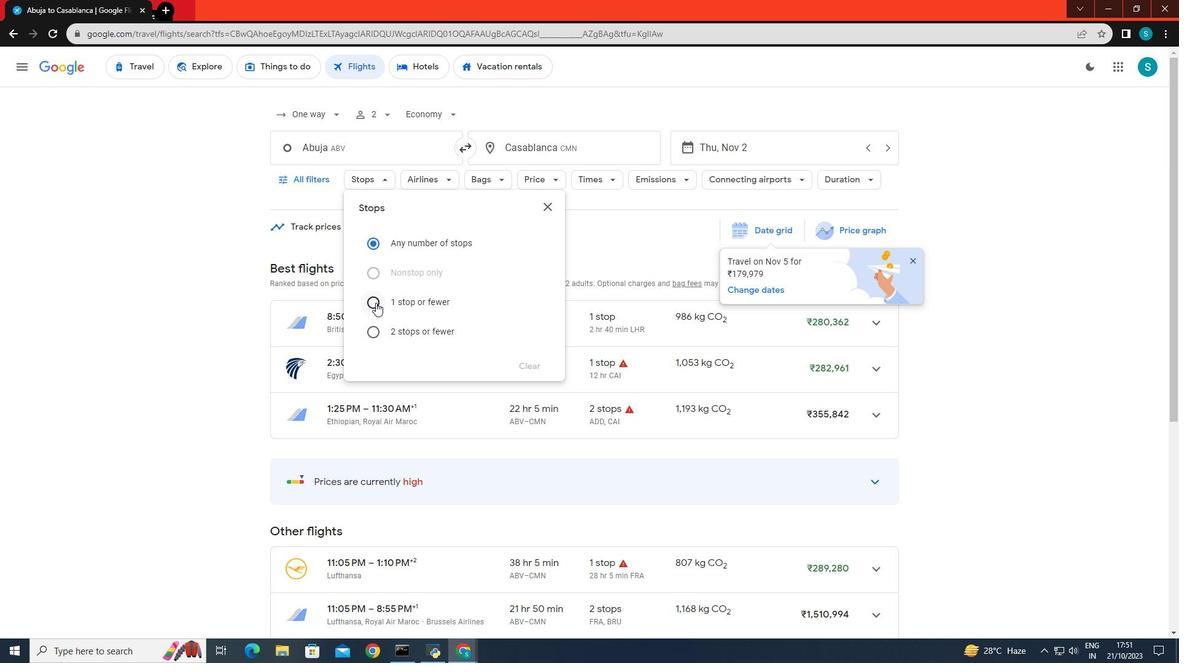 
Action: Mouse pressed left at (374, 301)
Screenshot: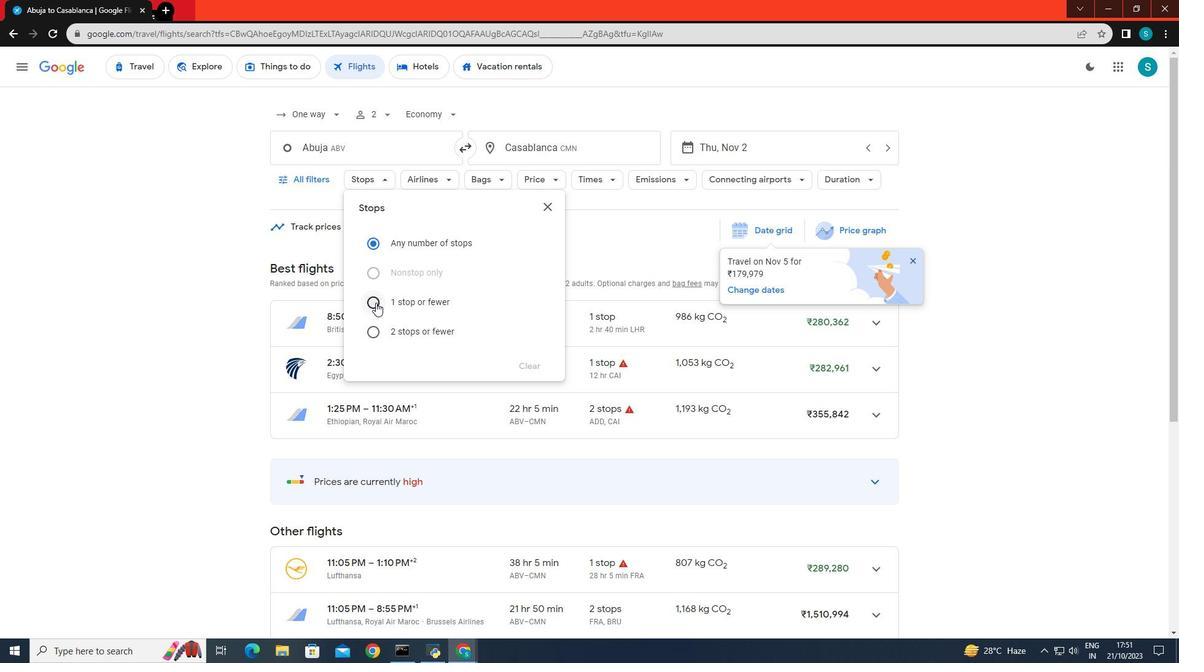 
Action: Mouse moved to (201, 269)
Screenshot: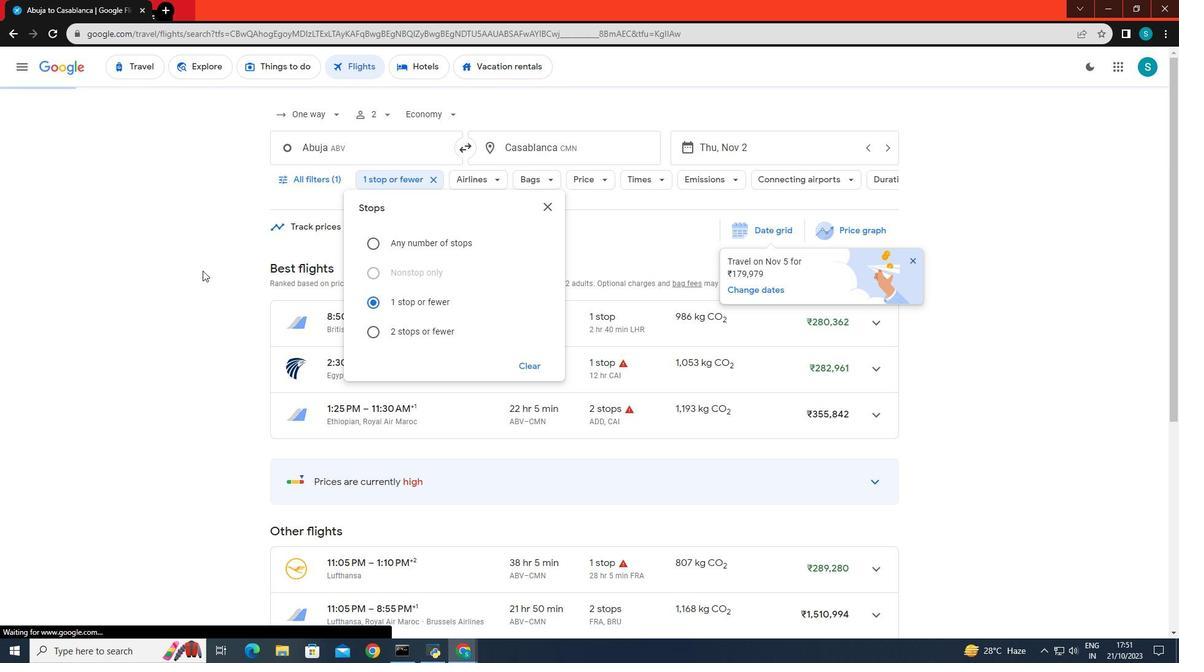 
Action: Mouse pressed left at (201, 269)
Screenshot: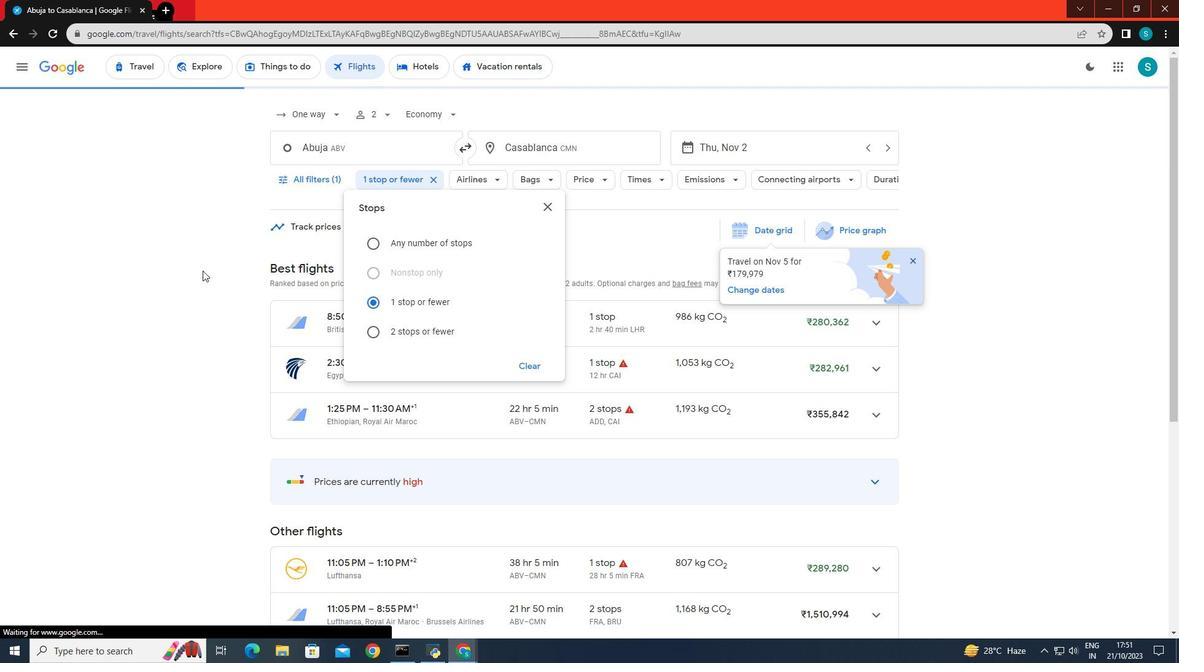 
Action: Mouse moved to (463, 175)
Screenshot: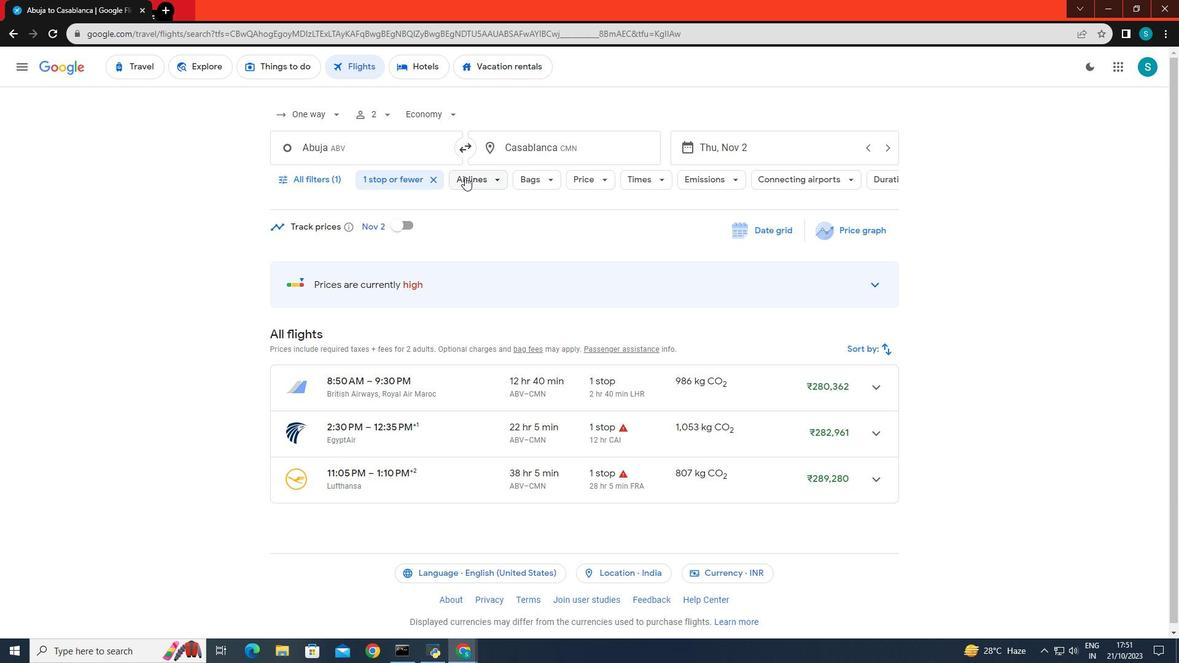 
Action: Mouse pressed left at (463, 175)
Screenshot: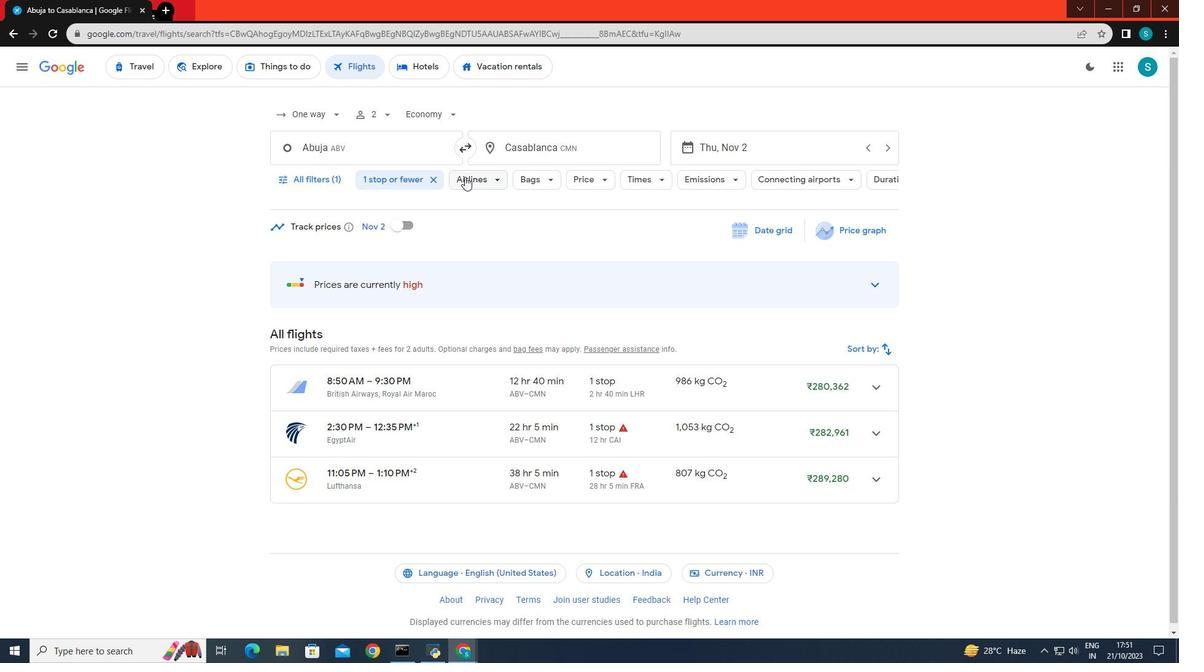 
Action: Mouse moved to (628, 515)
Screenshot: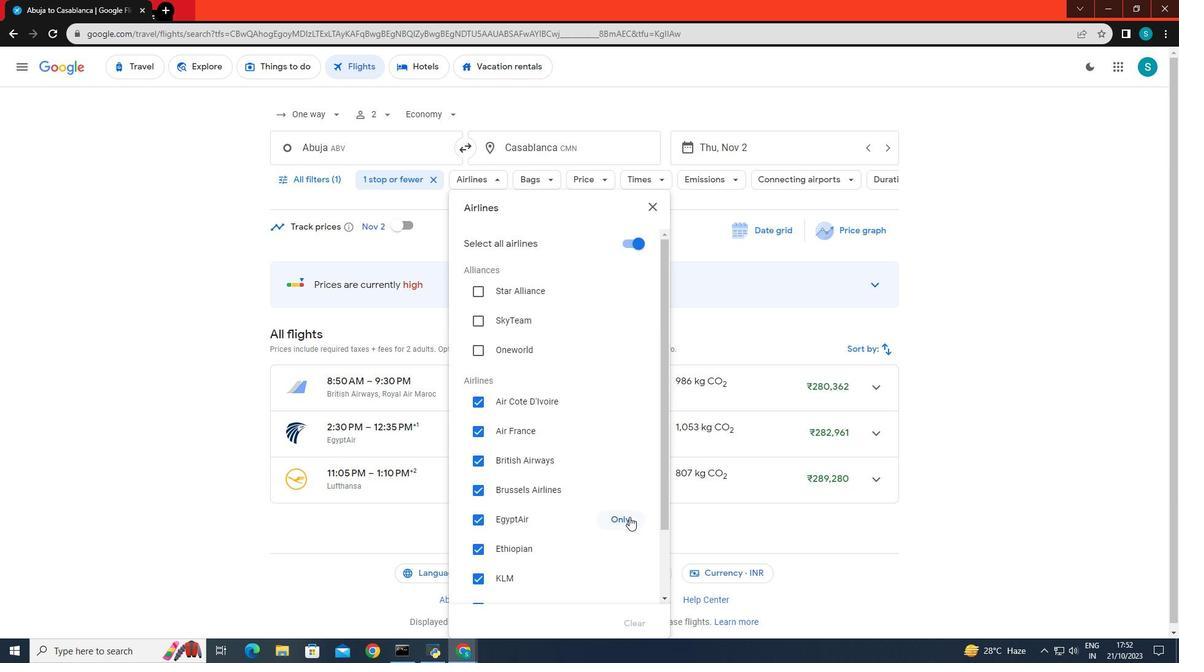 
Action: Mouse pressed left at (628, 515)
Screenshot: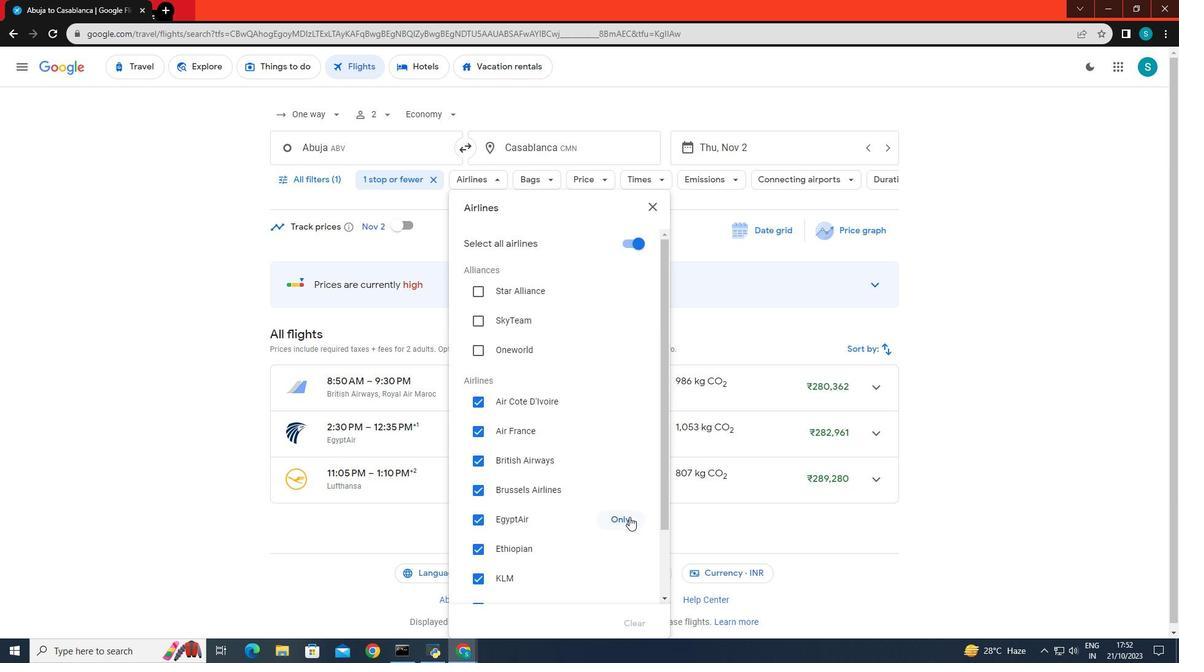
Action: Mouse moved to (653, 173)
Screenshot: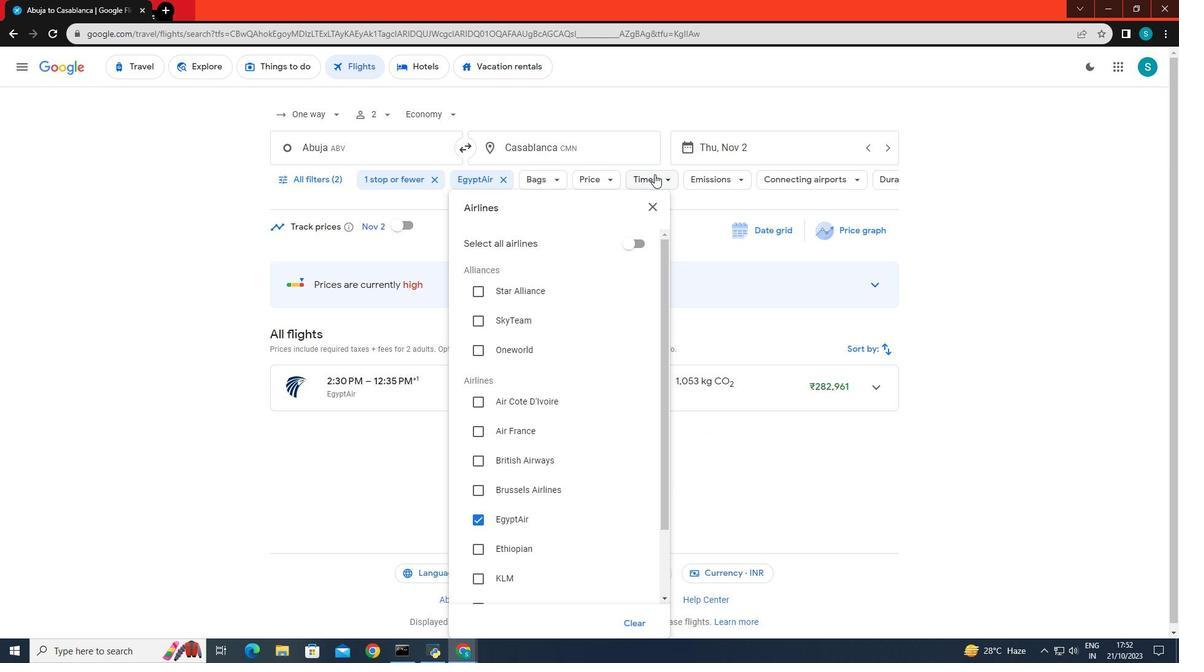 
Action: Mouse pressed left at (653, 173)
Screenshot: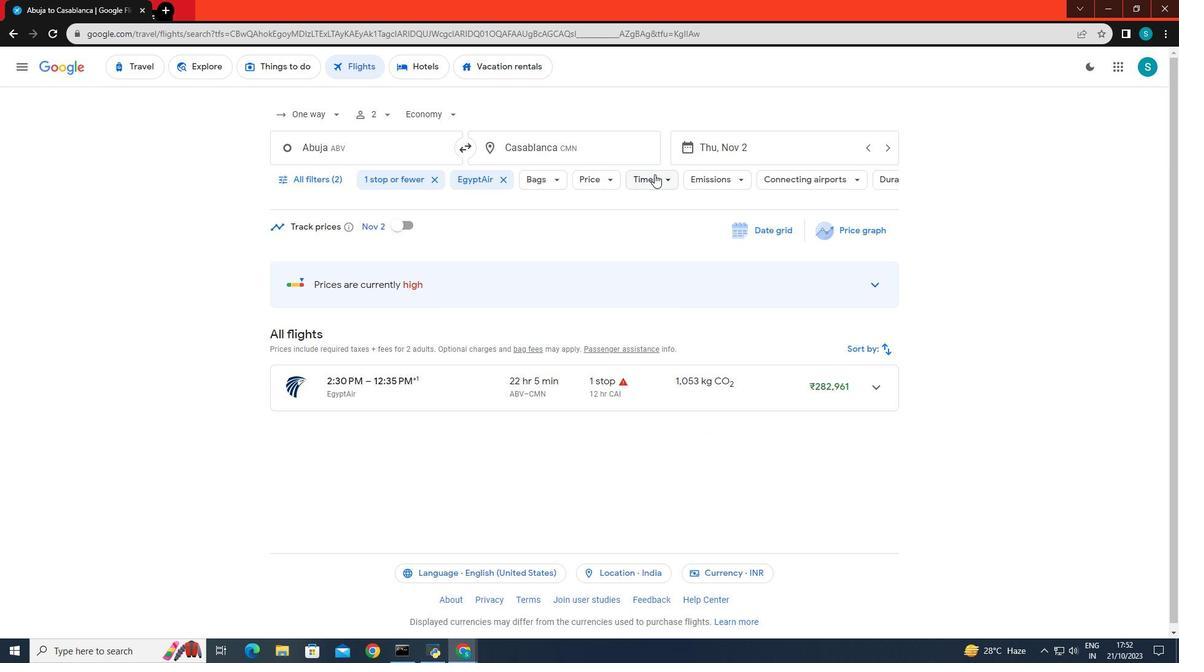 
Action: Mouse moved to (644, 295)
Screenshot: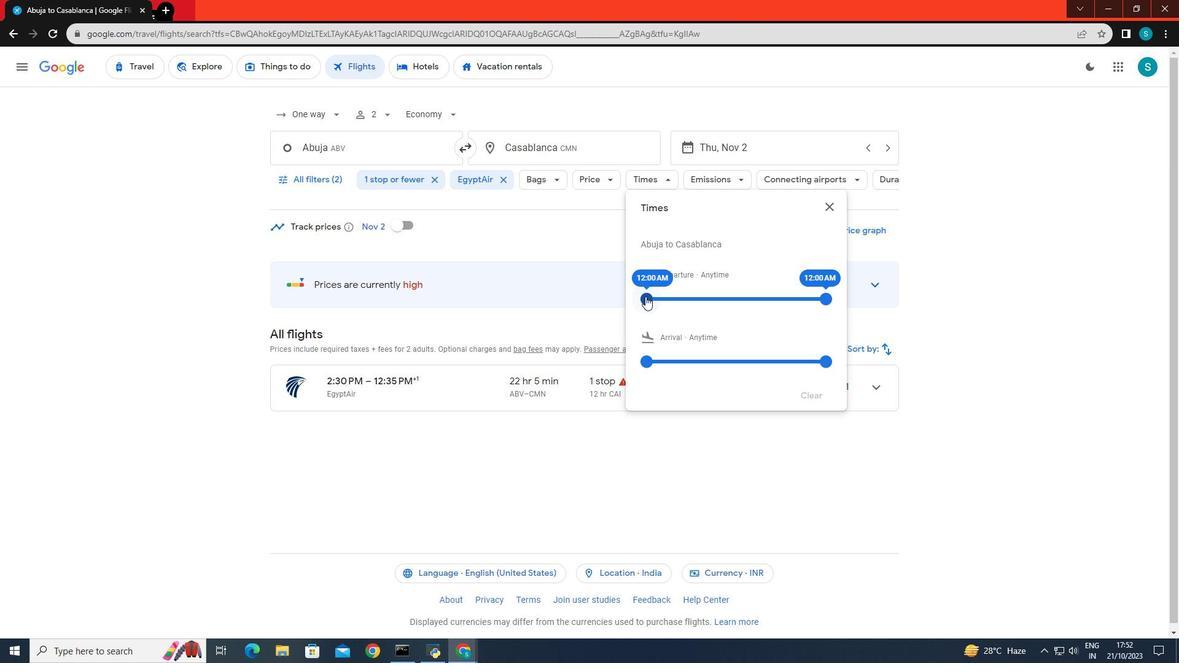 
Action: Mouse pressed left at (644, 295)
Screenshot: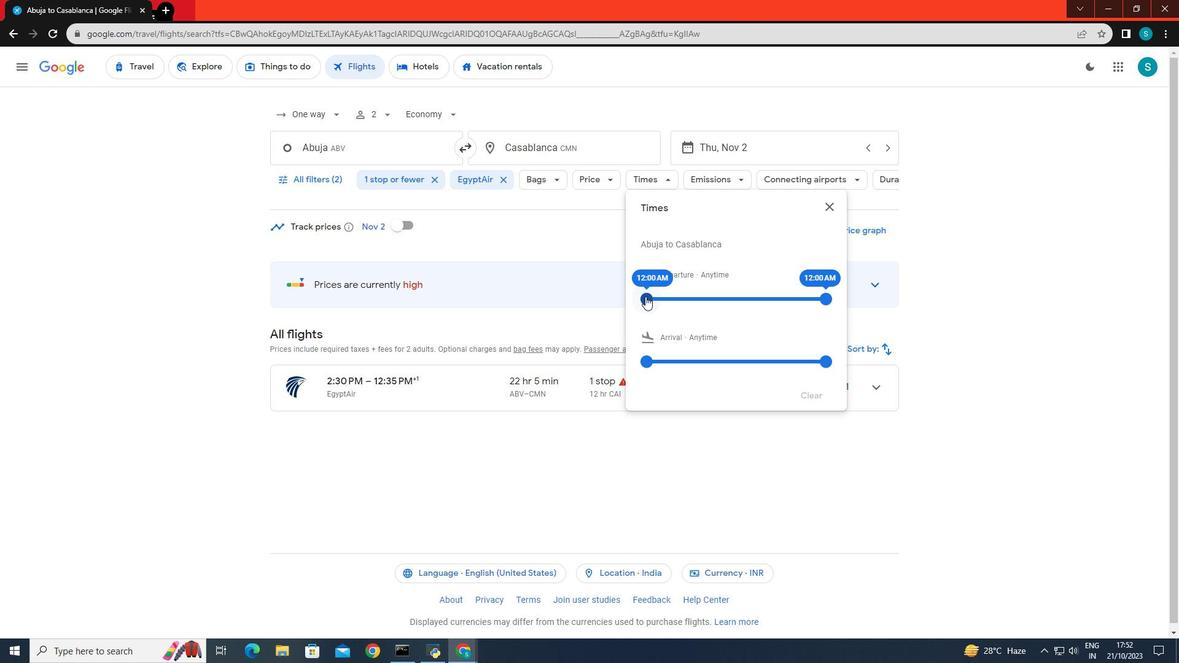
Action: Mouse moved to (824, 296)
Screenshot: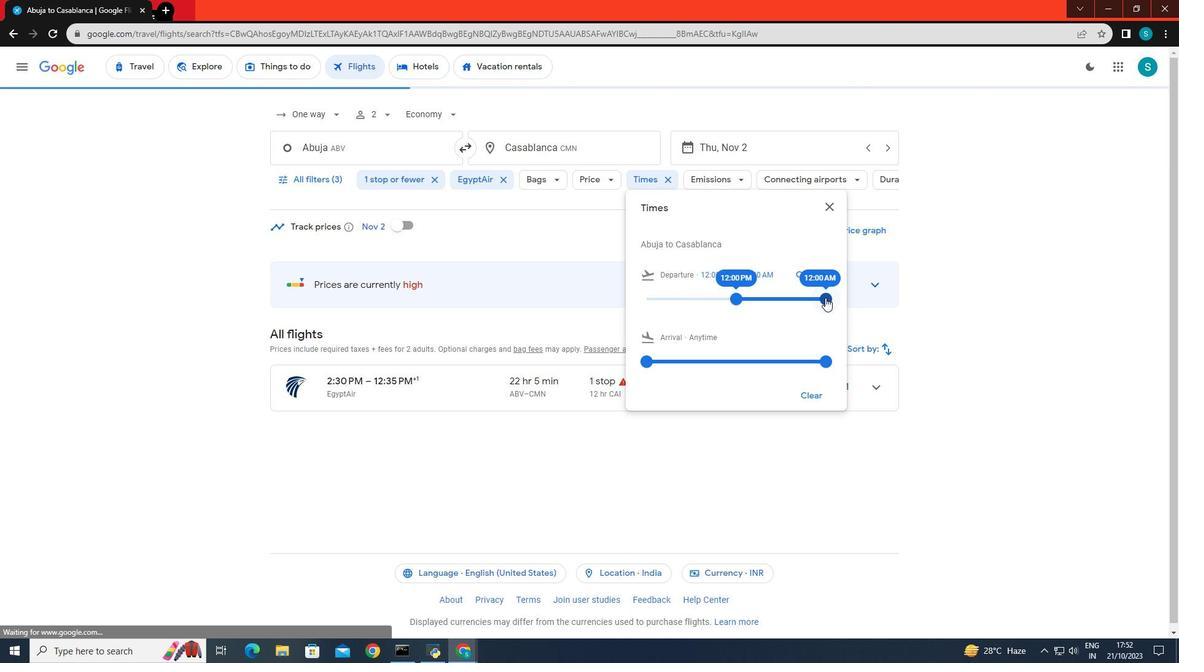 
Action: Mouse pressed left at (824, 296)
Screenshot: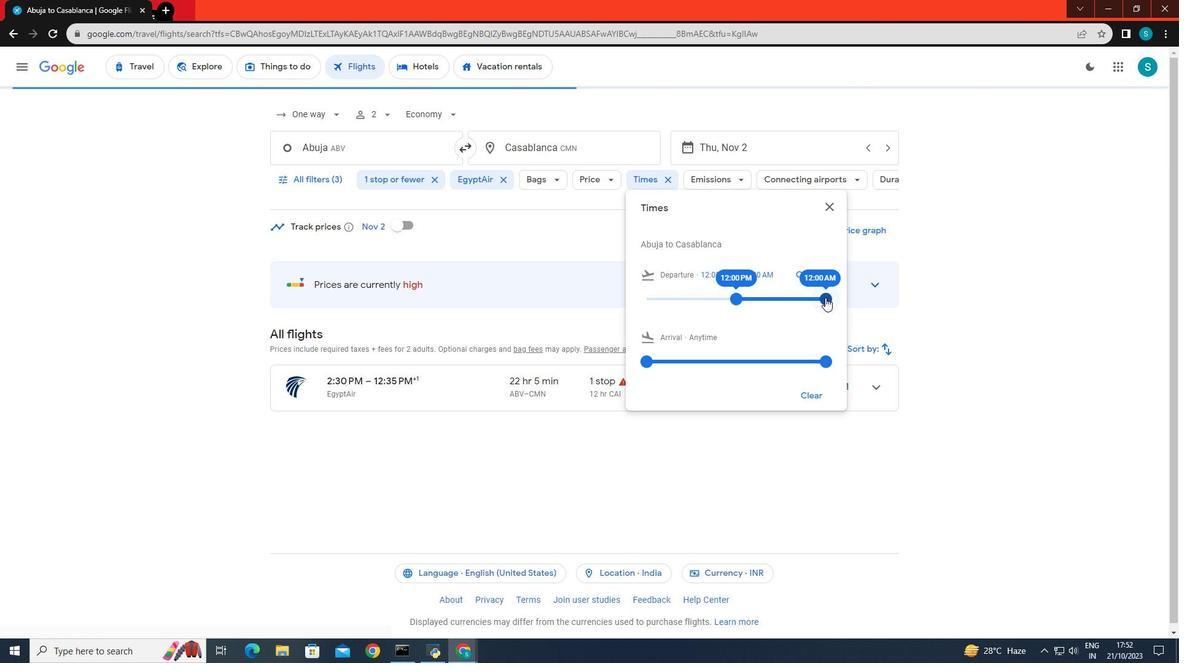 
Action: Mouse moved to (715, 441)
Screenshot: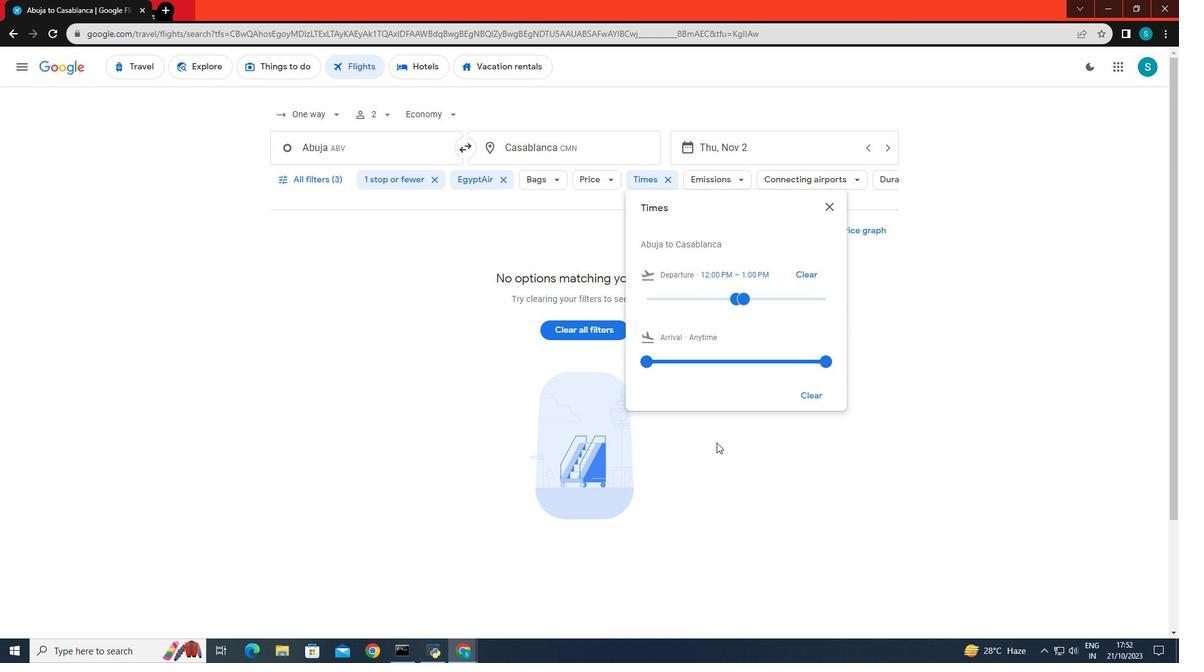 
Action: Mouse pressed left at (715, 441)
Screenshot: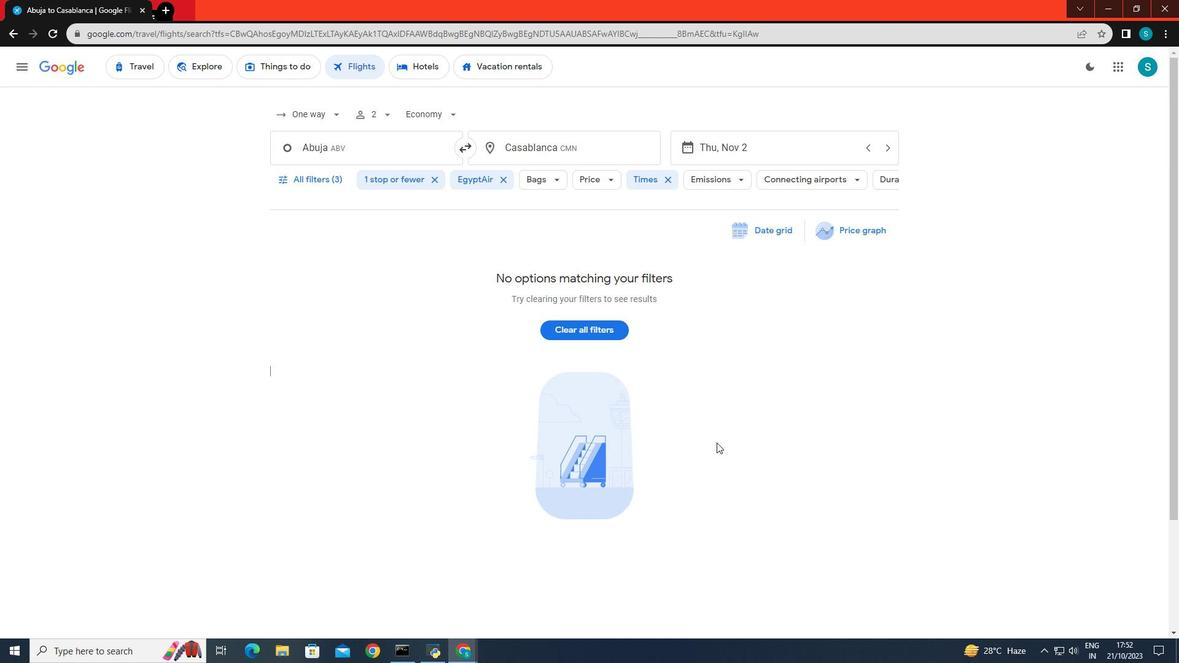 
Action: Mouse moved to (835, 175)
Screenshot: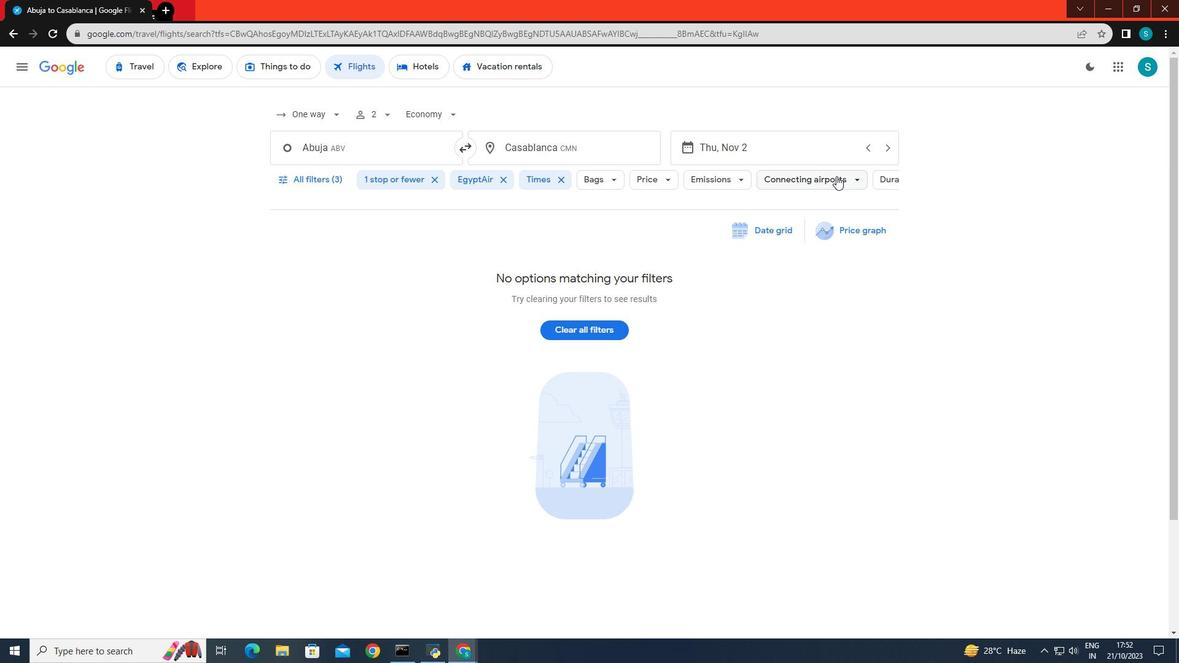 
Action: Mouse pressed left at (835, 175)
Screenshot: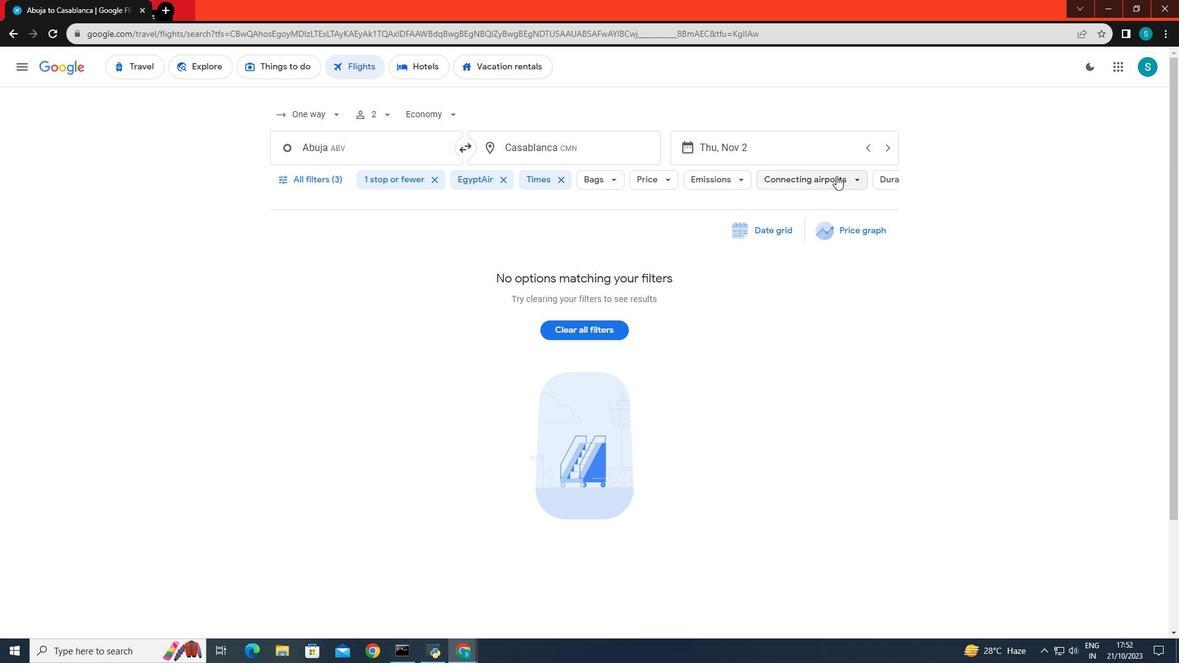 
Action: Mouse moved to (830, 364)
Screenshot: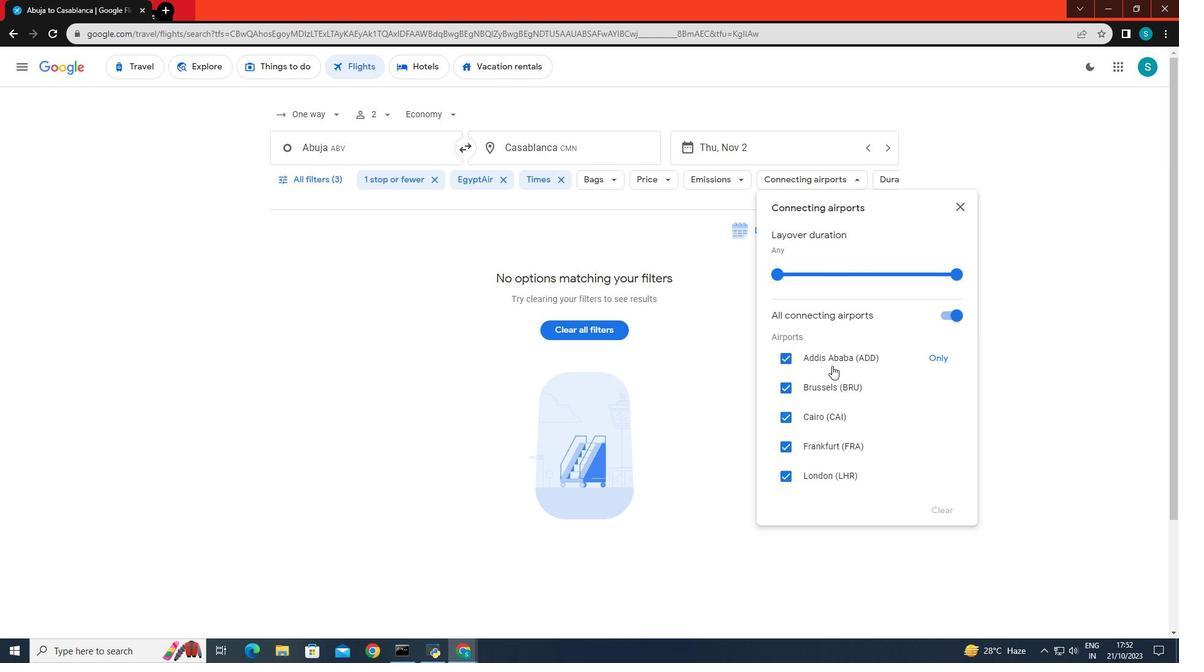 
Action: Mouse scrolled (830, 364) with delta (0, 0)
Screenshot: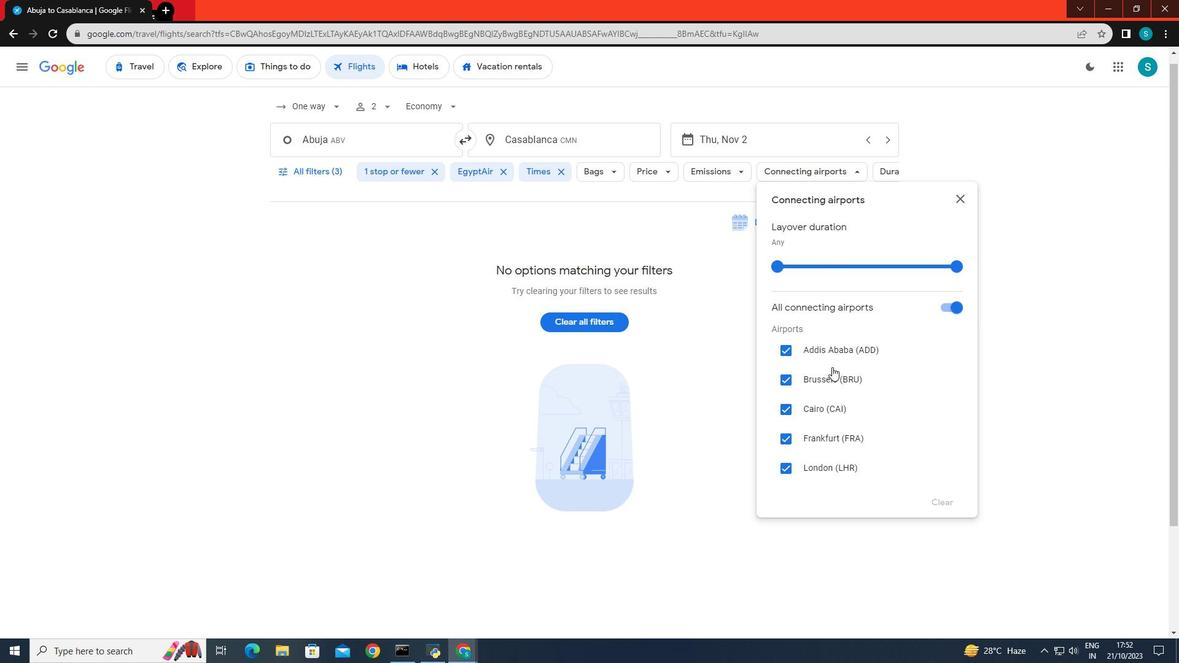 
Action: Mouse moved to (830, 366)
Screenshot: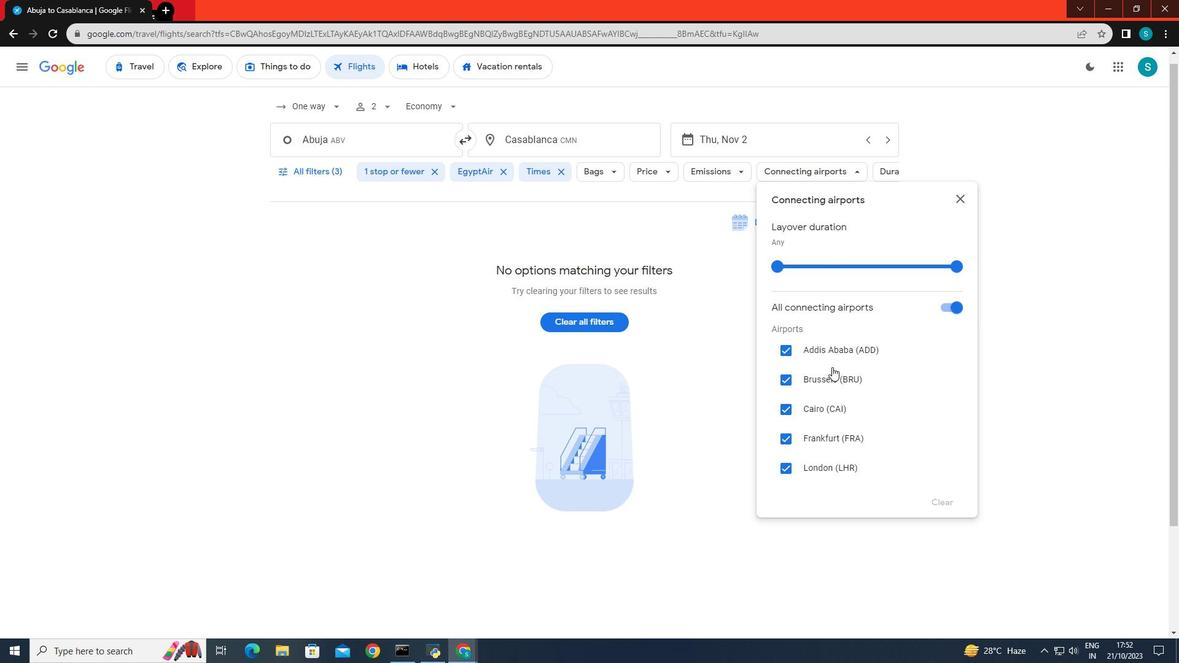 
Action: Mouse scrolled (830, 365) with delta (0, 0)
Screenshot: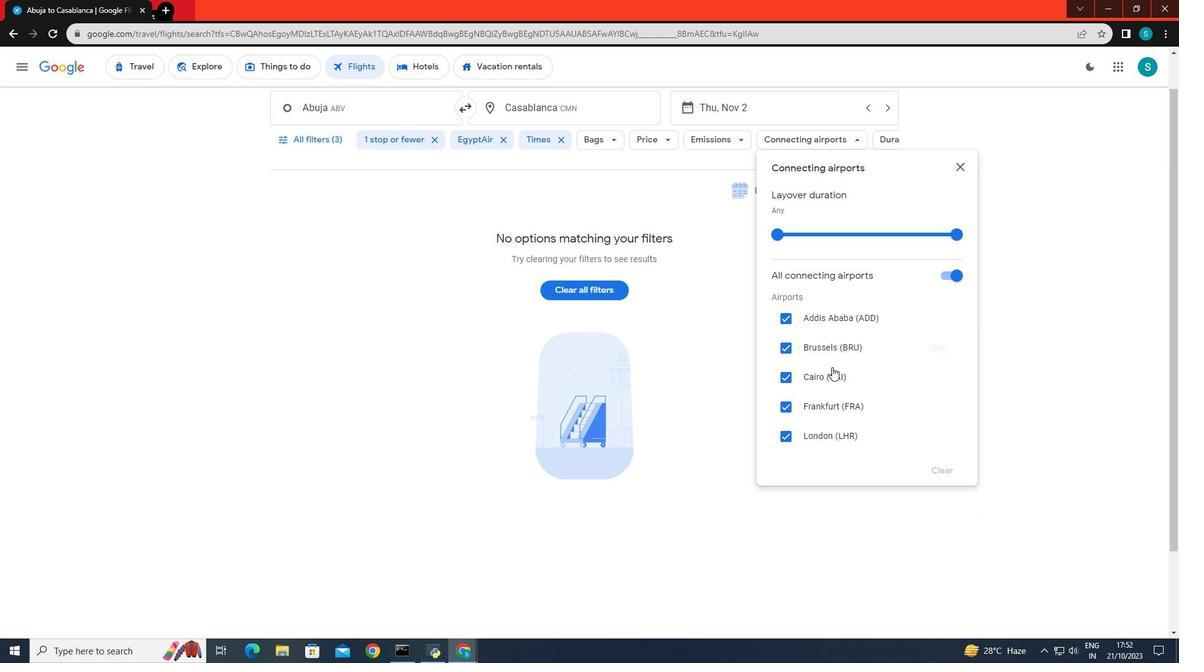 
Action: Mouse moved to (830, 367)
Screenshot: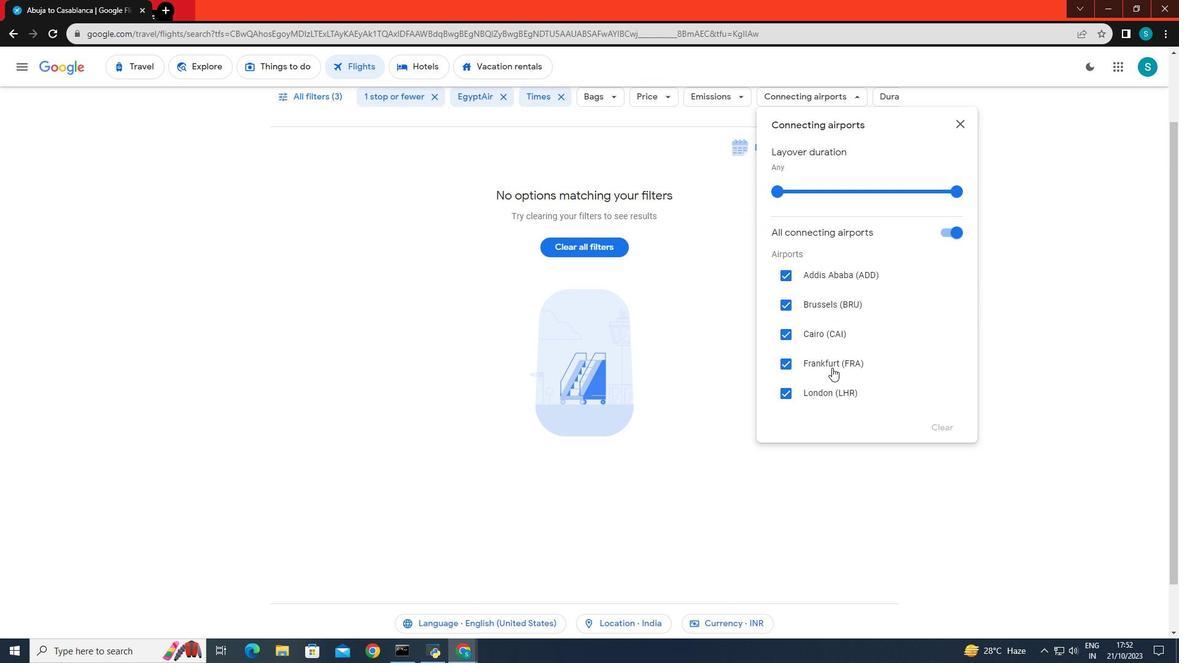 
Action: Mouse scrolled (830, 366) with delta (0, 0)
Screenshot: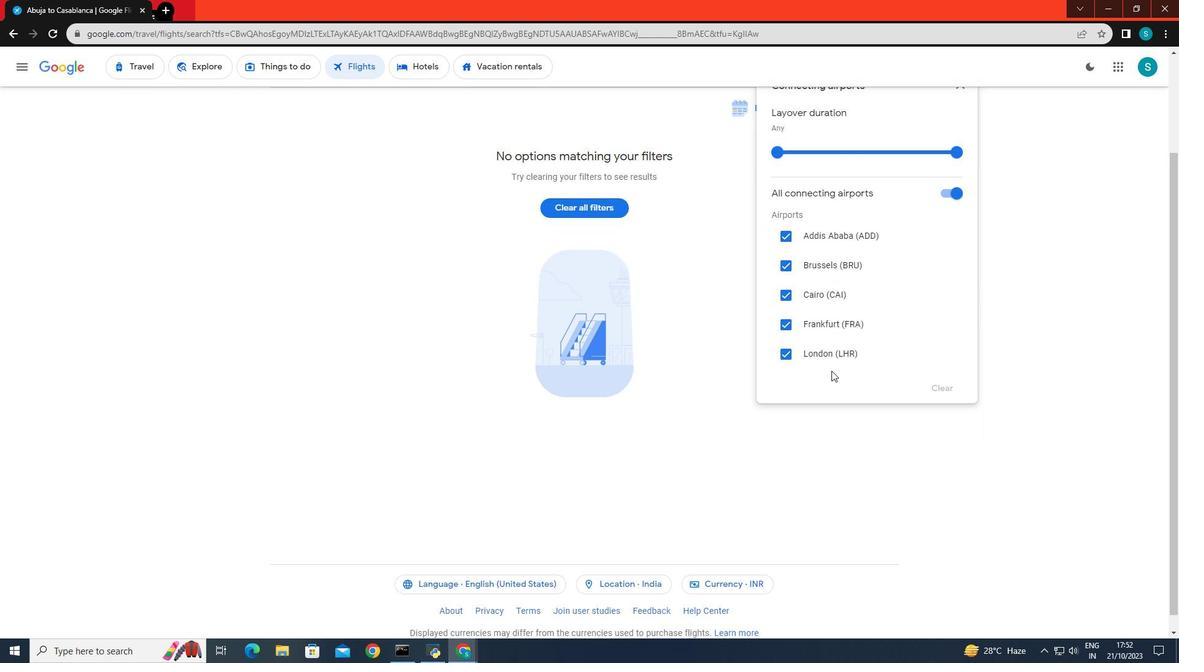 
Action: Mouse moved to (943, 335)
Screenshot: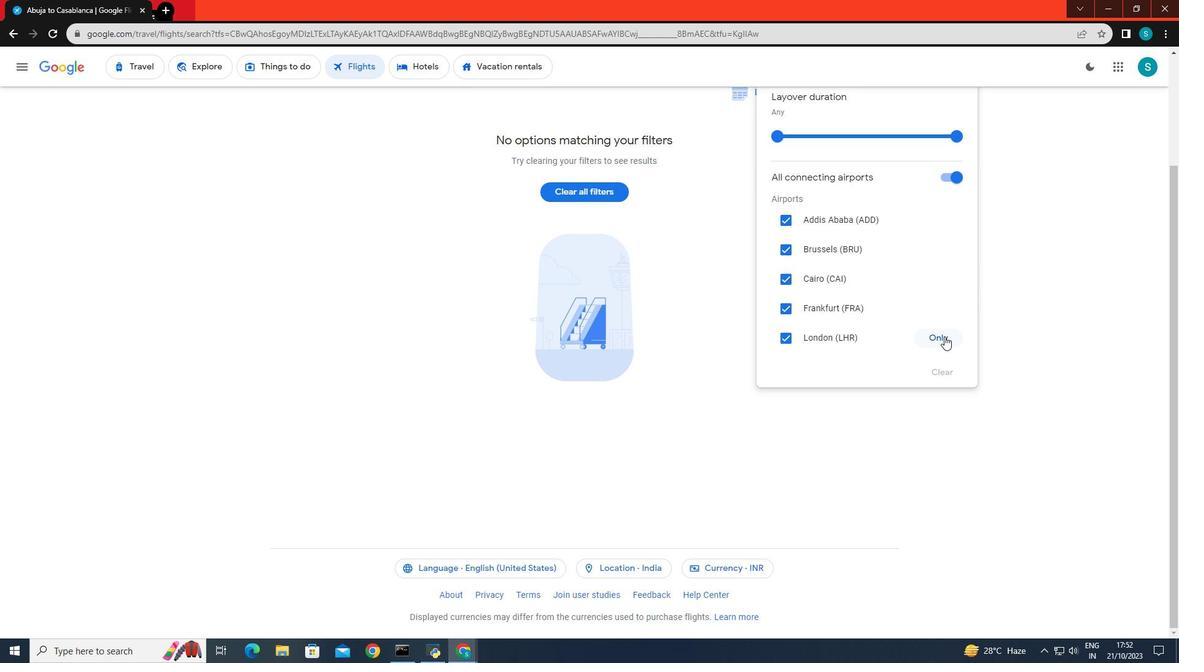 
Action: Mouse pressed left at (943, 335)
Screenshot: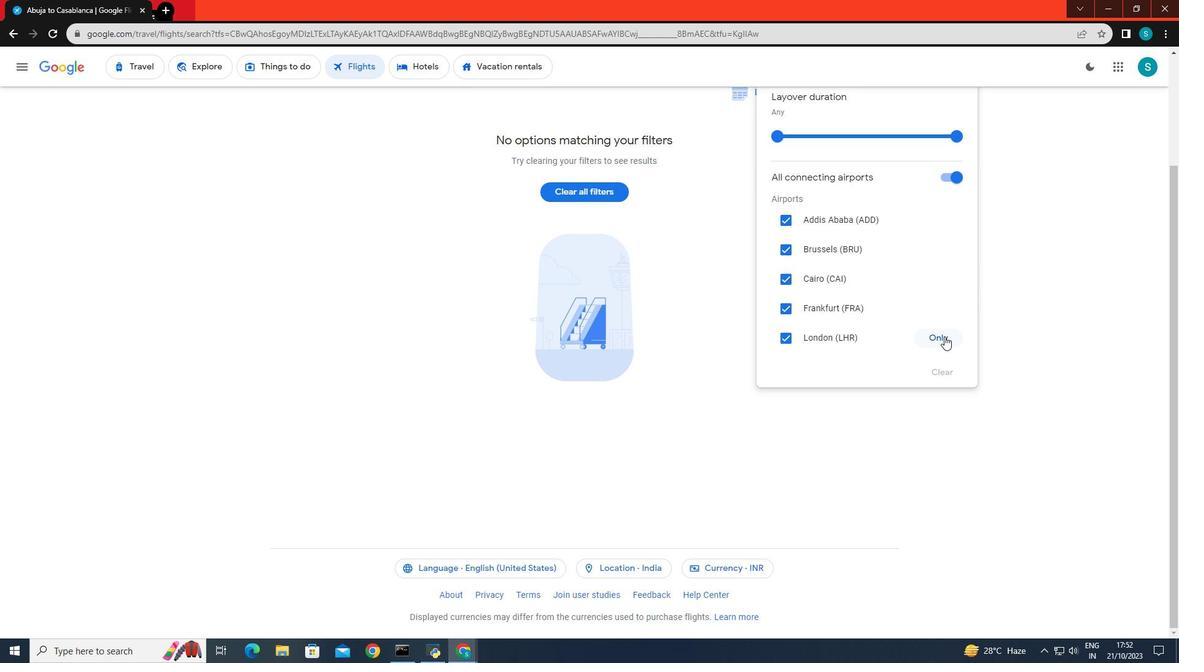 
Action: Mouse moved to (722, 408)
Screenshot: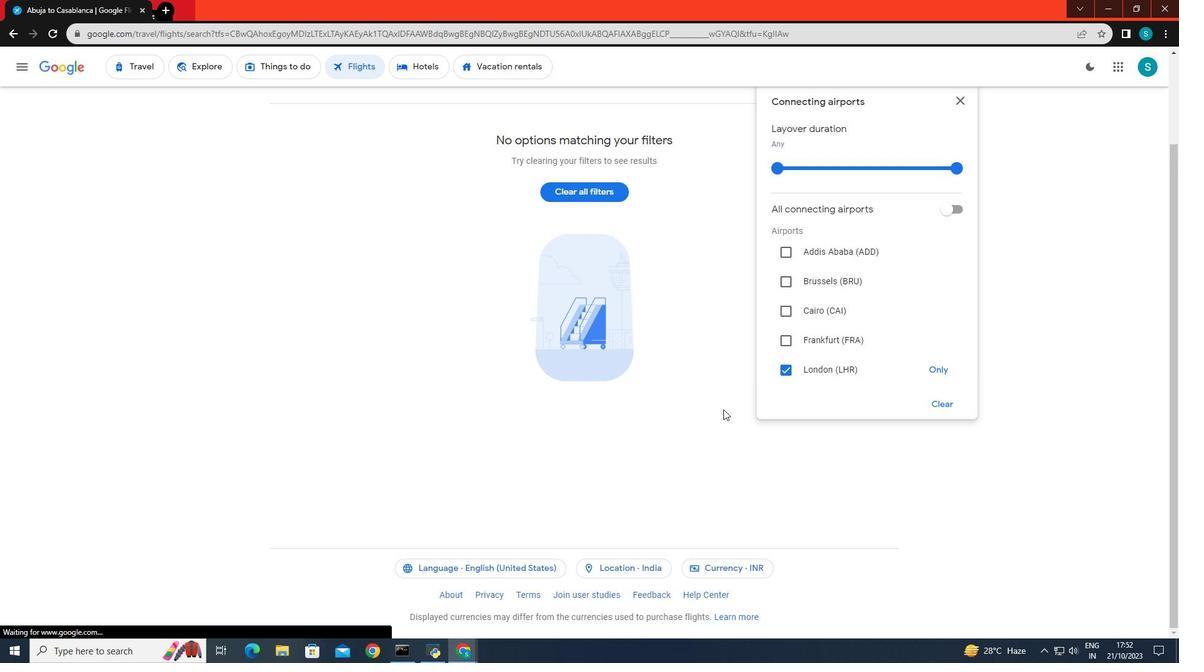 
Action: Mouse pressed left at (722, 408)
Screenshot: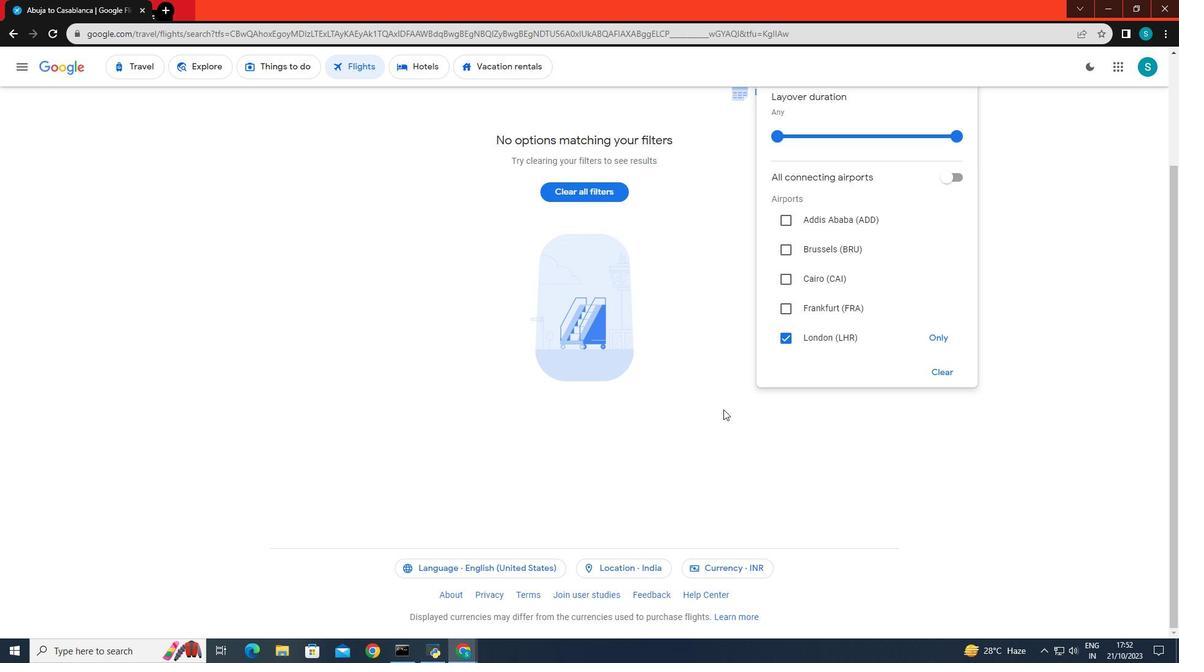 
Action: Mouse moved to (668, 421)
Screenshot: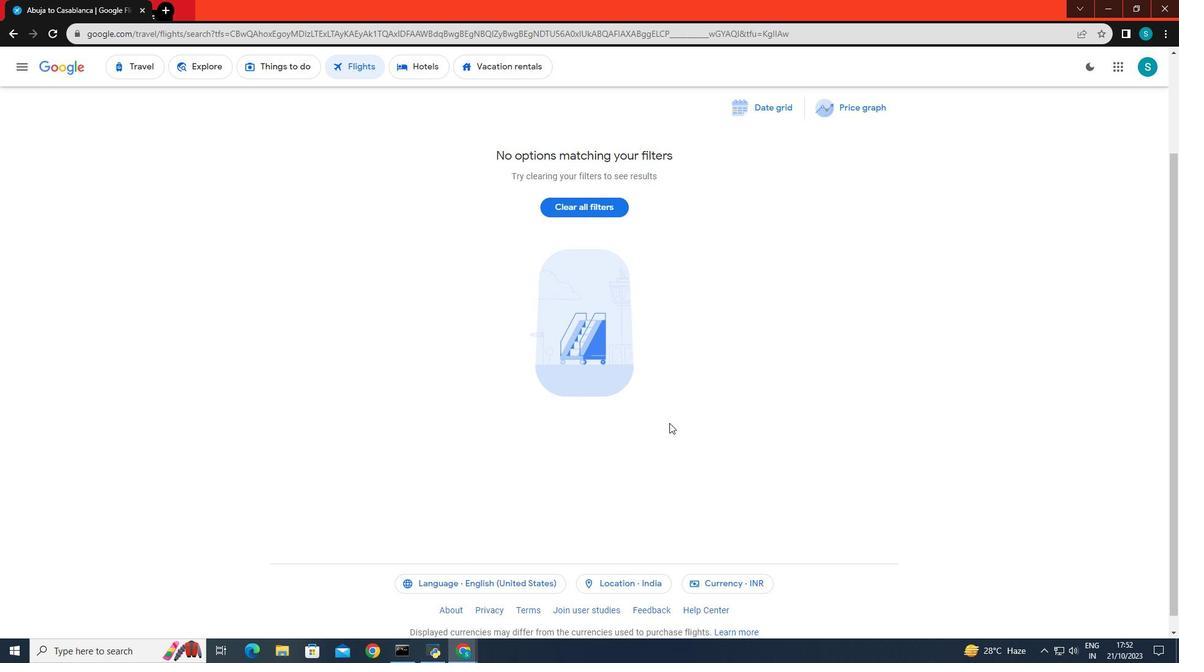 
Action: Mouse scrolled (668, 422) with delta (0, 0)
Screenshot: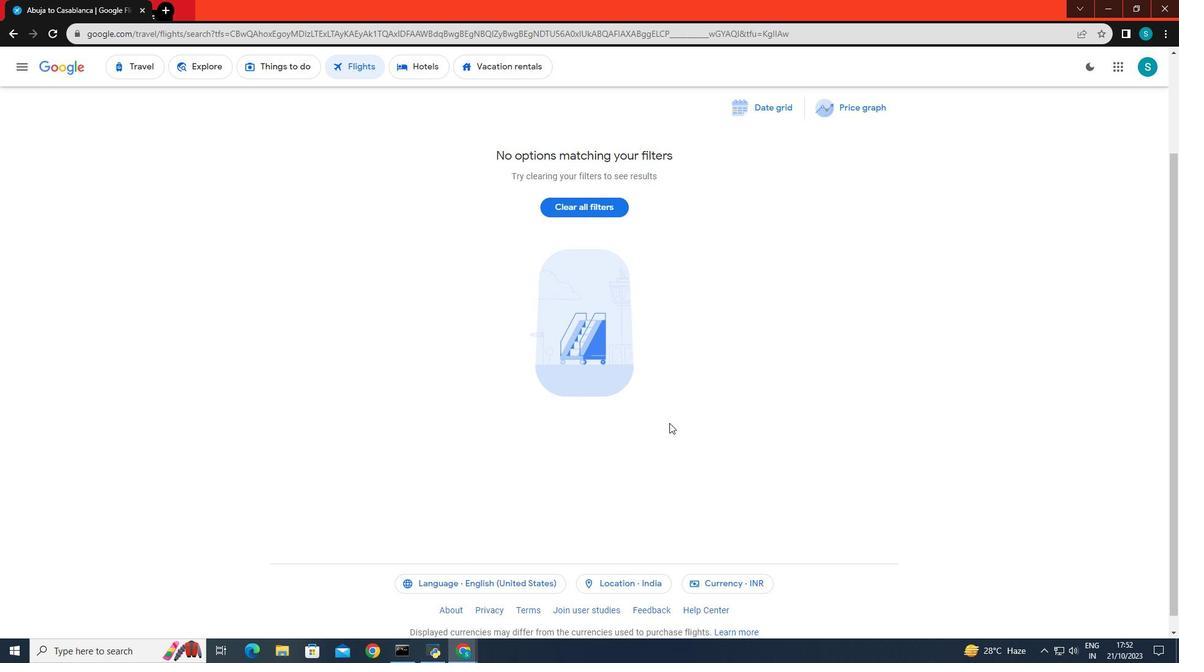 
Action: Mouse scrolled (668, 422) with delta (0, 0)
Screenshot: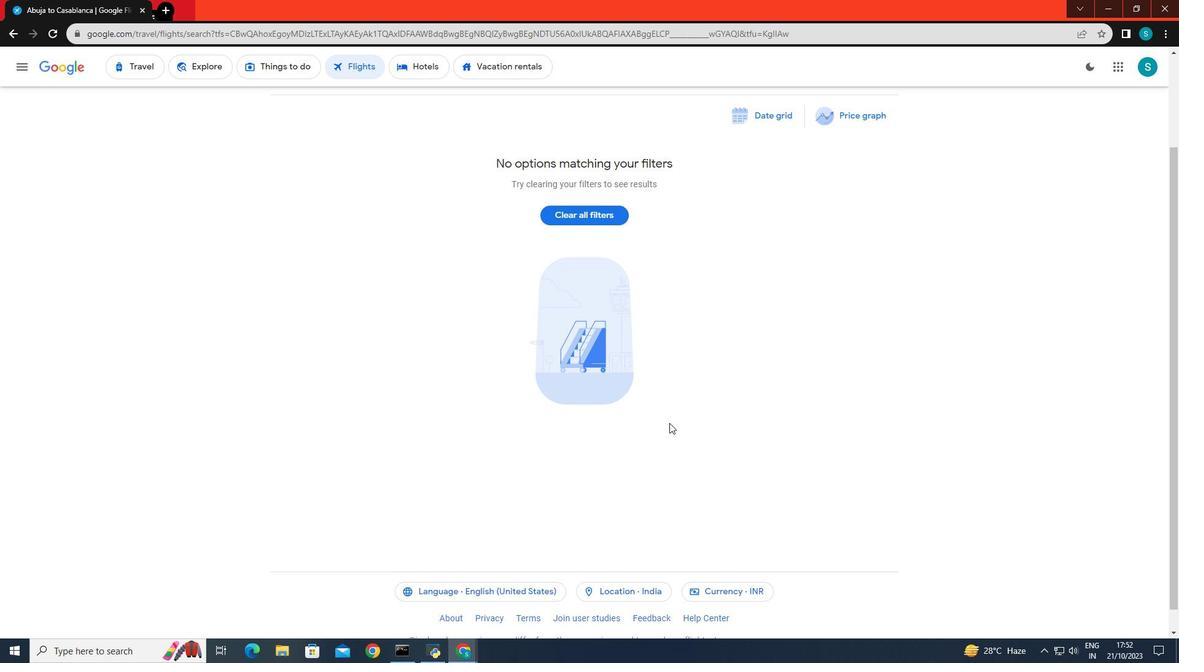 
Action: Mouse scrolled (668, 422) with delta (0, 0)
Screenshot: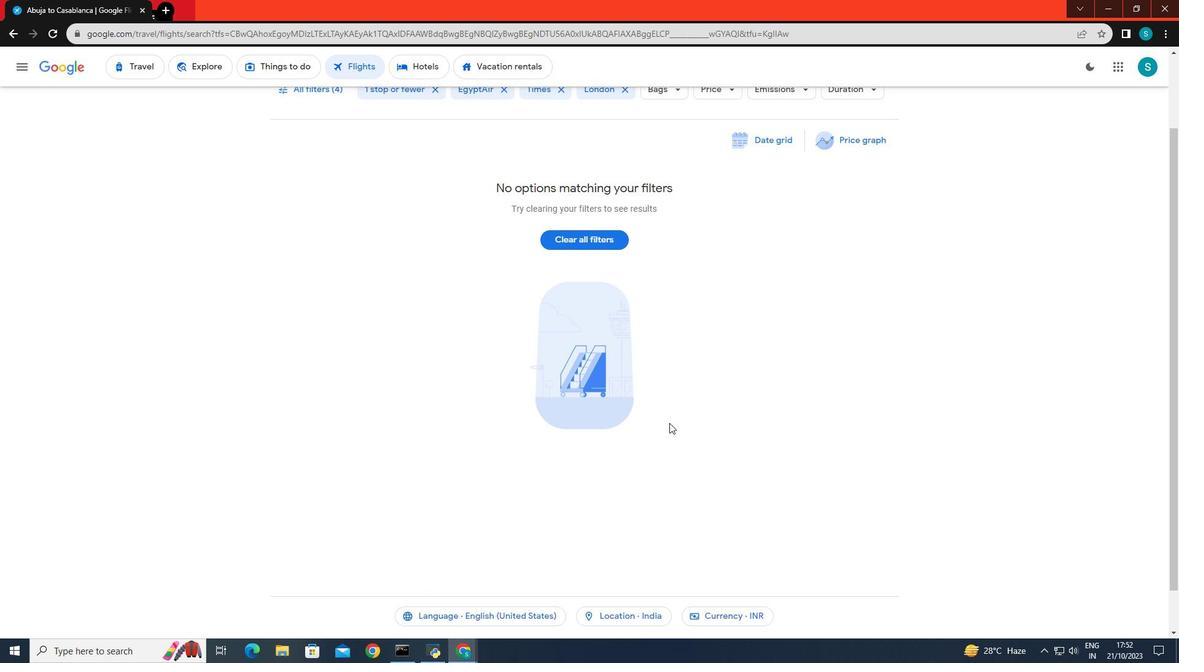 
Action: Mouse scrolled (668, 422) with delta (0, 0)
Screenshot: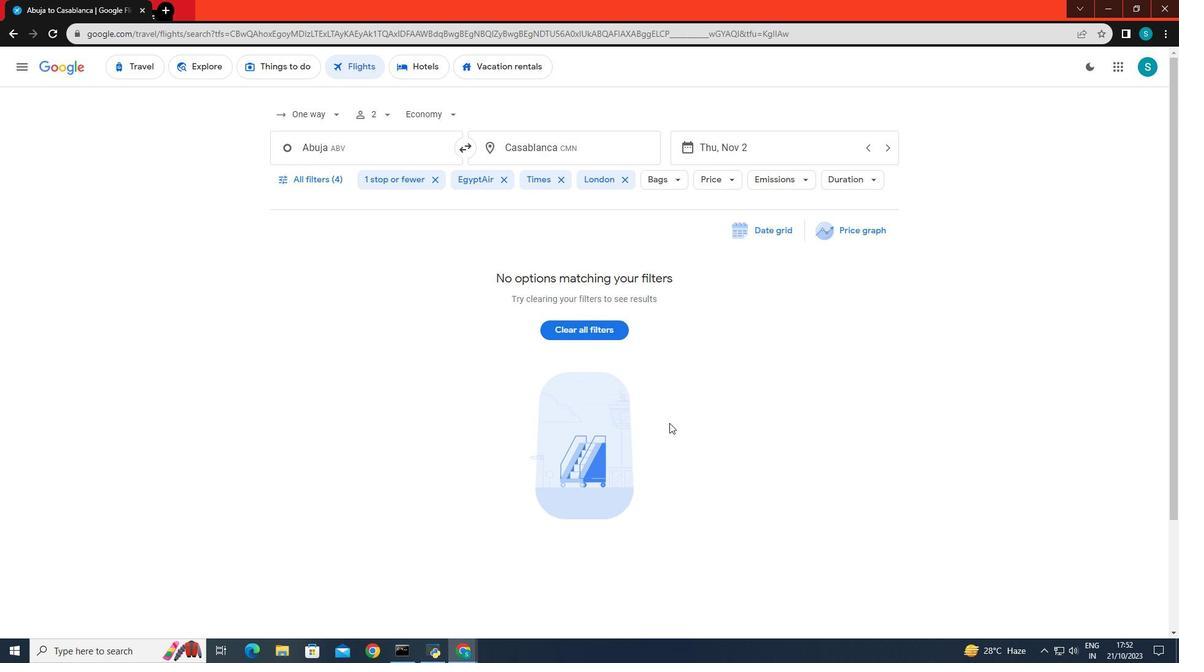 
Action: Mouse scrolled (668, 422) with delta (0, 0)
Screenshot: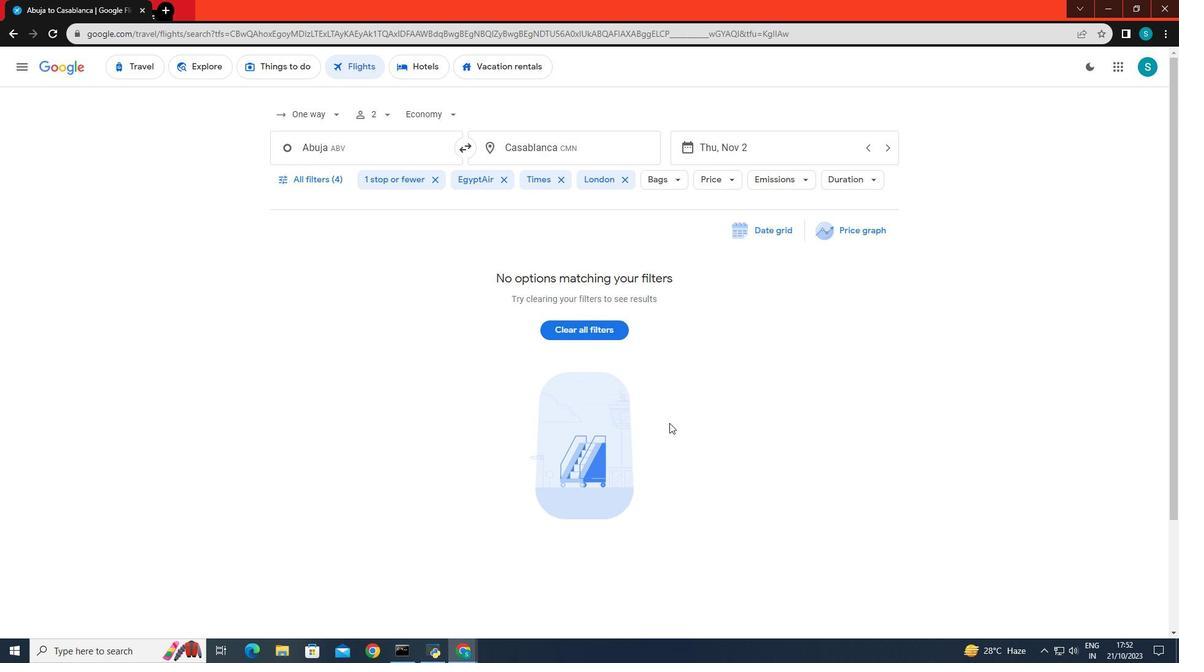 
Action: Mouse scrolled (668, 422) with delta (0, 0)
Screenshot: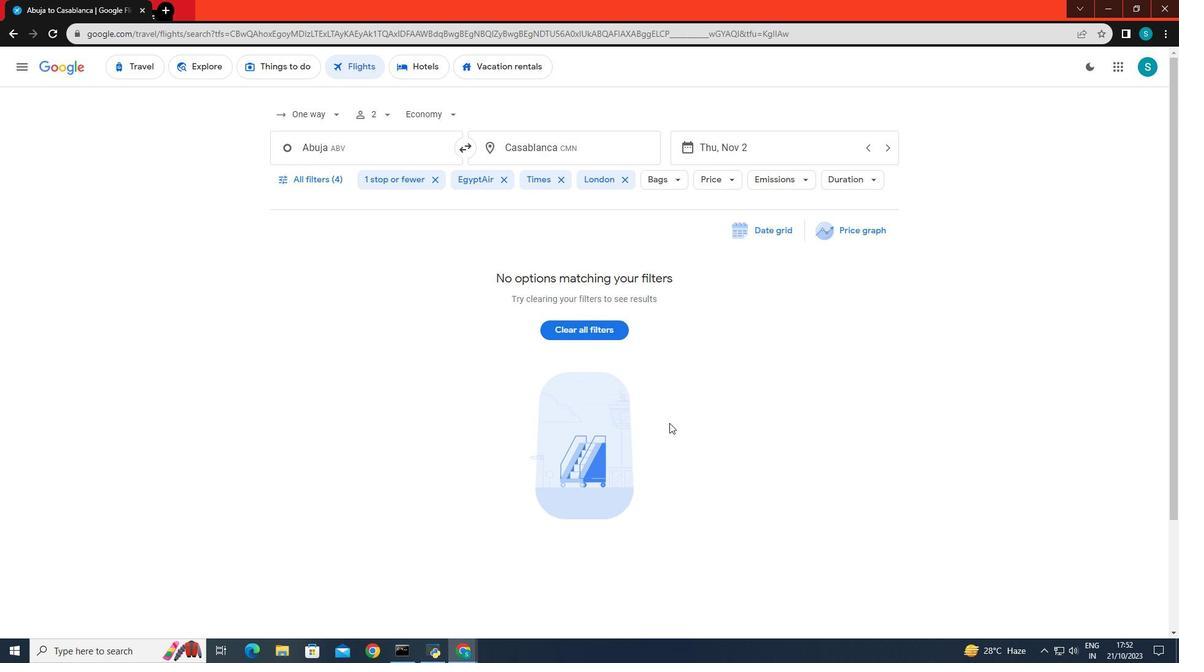 
Action: Mouse scrolled (668, 422) with delta (0, 0)
Screenshot: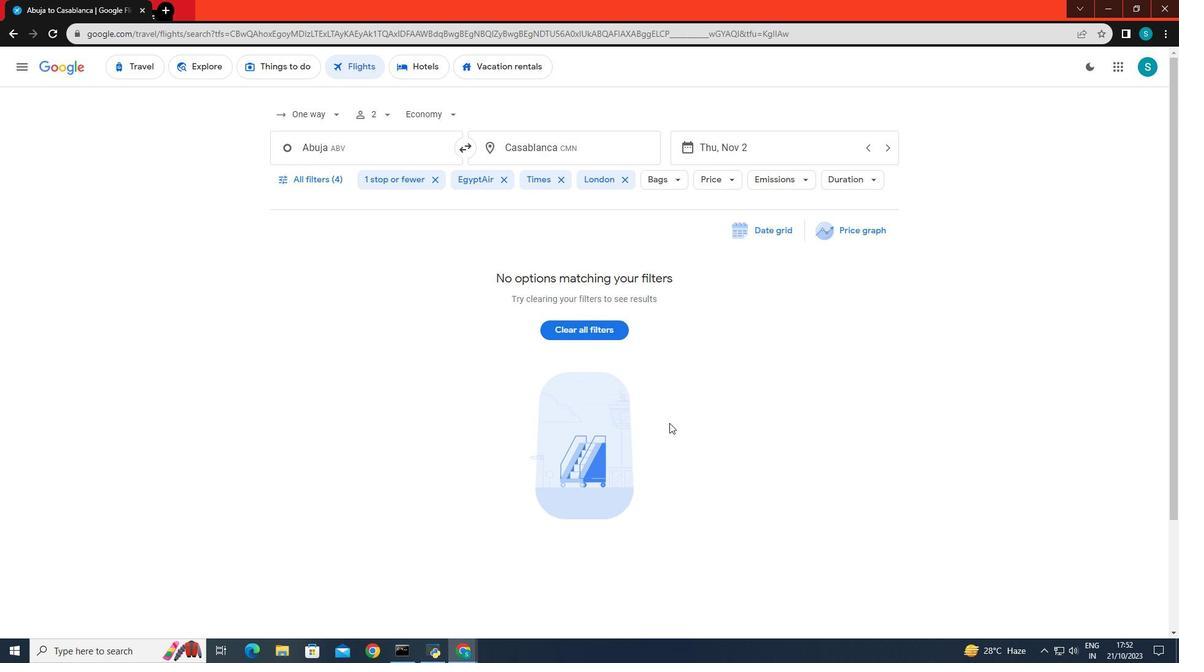 
